 Task: Open Card Cooking Review in Board Business Model Development and Validation to Workspace Content Marketing Agencies and add a team member Softage.2@softage.net, a label Blue, a checklist Fundraising, an attachment from your google drive, a color Blue and finally, add a card description 'Develop and launch new email marketing campaign for lead scoring and qualification' and a comment 'This task presents an opportunity to demonstrate our leadership and decision-making skills, making informed choices and taking action.'. Add a start date 'Jan 02, 1900' with a due date 'Jan 09, 1900'
Action: Mouse moved to (45, 255)
Screenshot: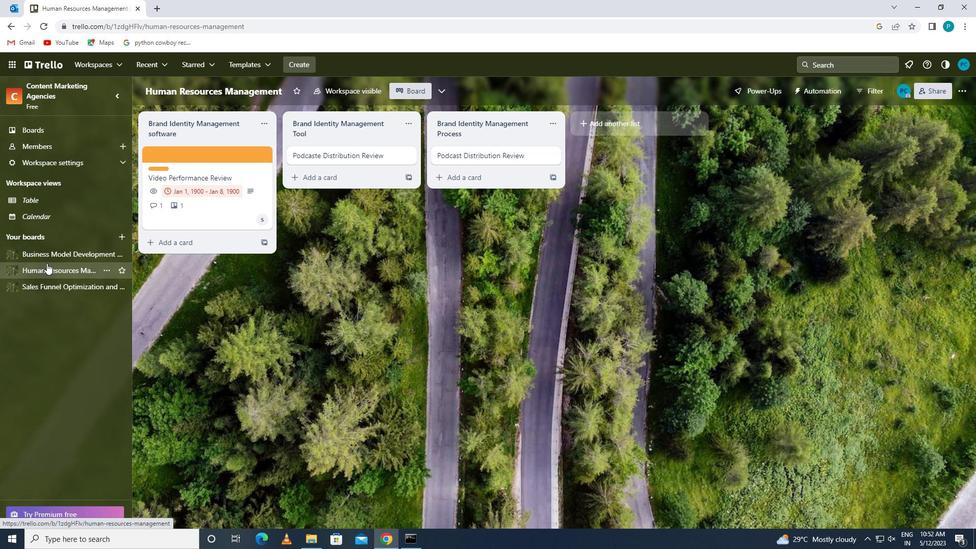 
Action: Mouse pressed left at (45, 255)
Screenshot: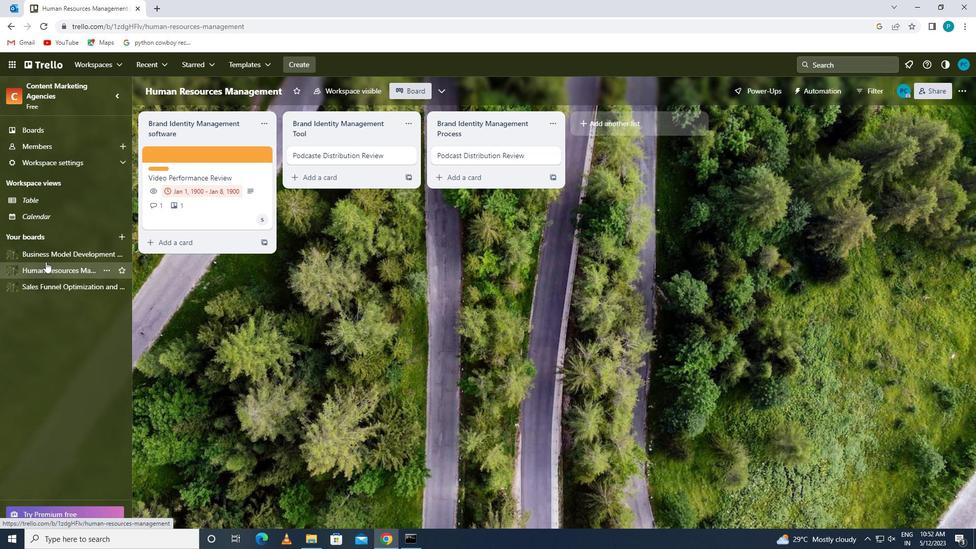 
Action: Mouse moved to (175, 150)
Screenshot: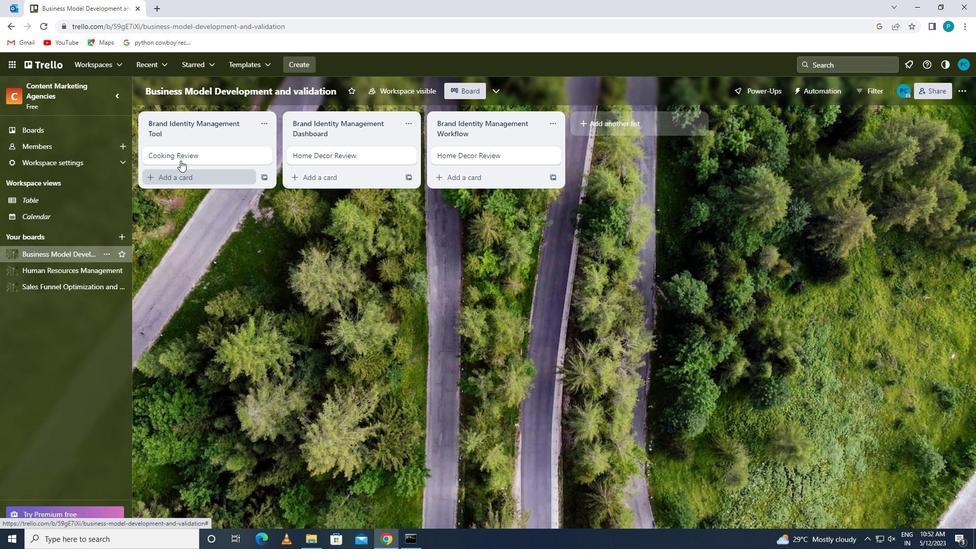 
Action: Mouse pressed left at (175, 150)
Screenshot: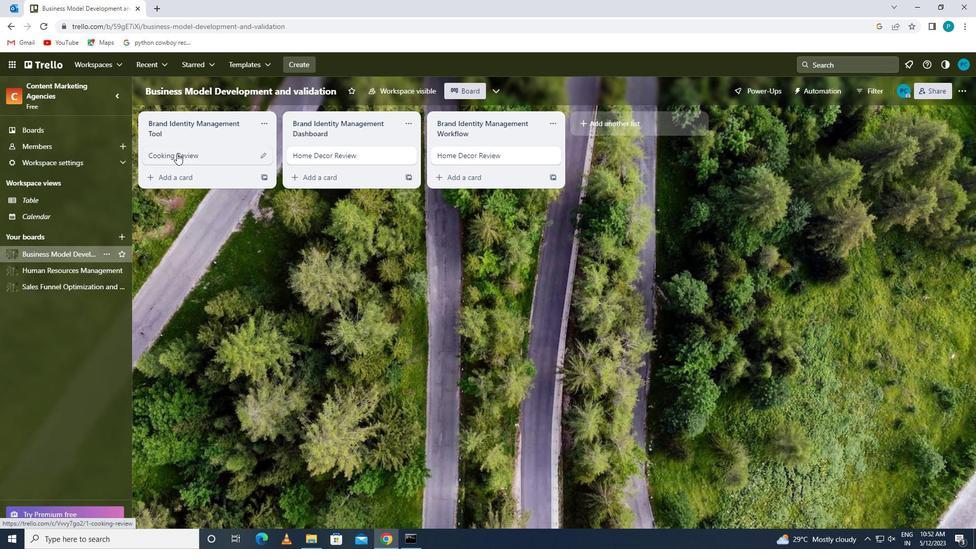 
Action: Mouse moved to (636, 144)
Screenshot: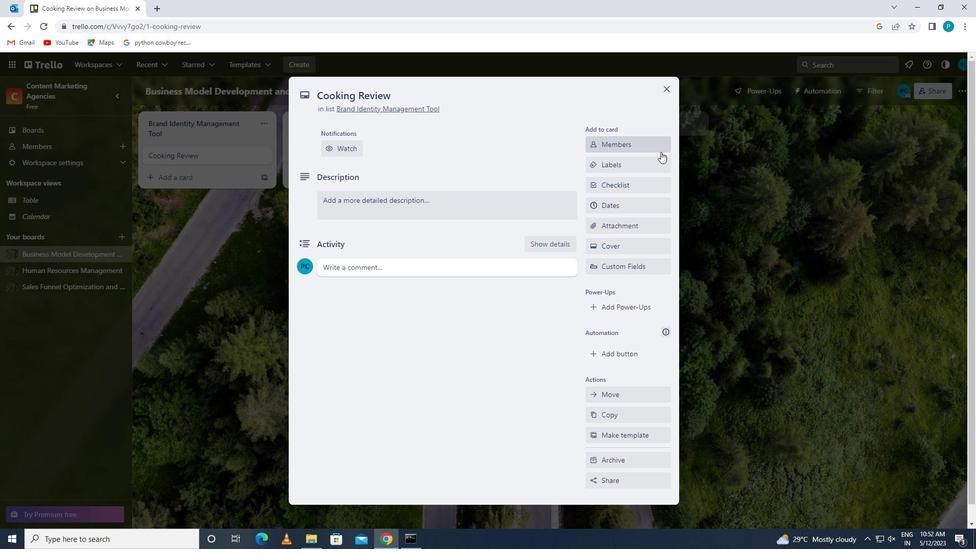 
Action: Mouse pressed left at (636, 144)
Screenshot: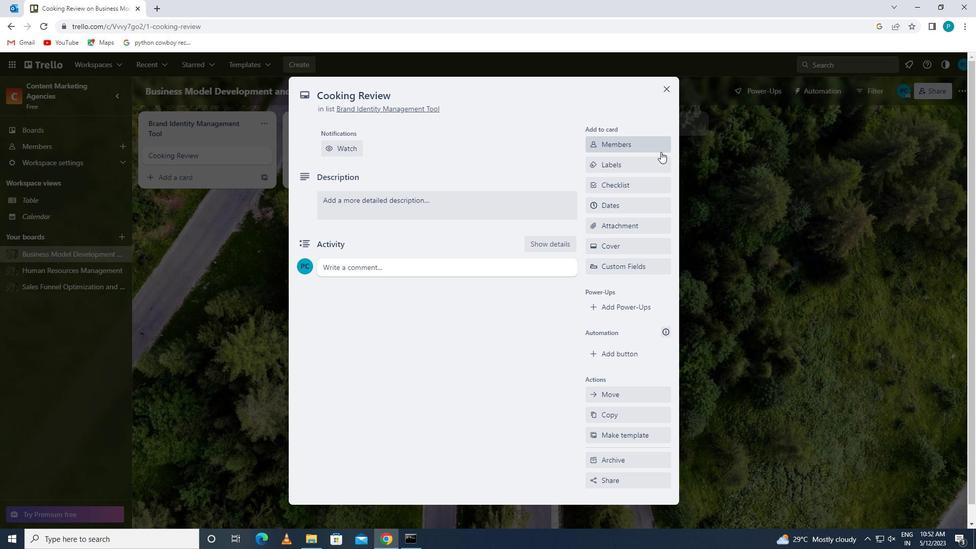 
Action: Mouse moved to (600, 188)
Screenshot: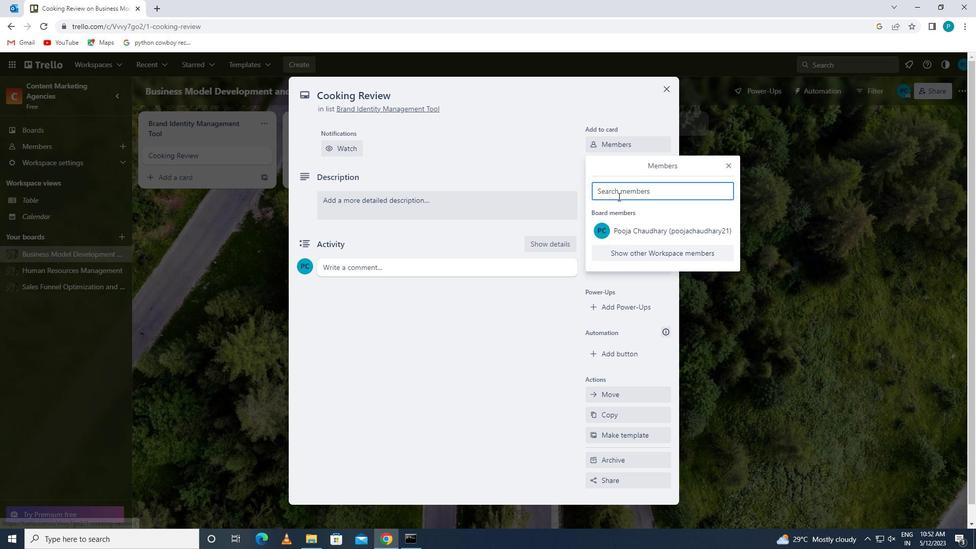 
Action: Mouse pressed left at (600, 188)
Screenshot: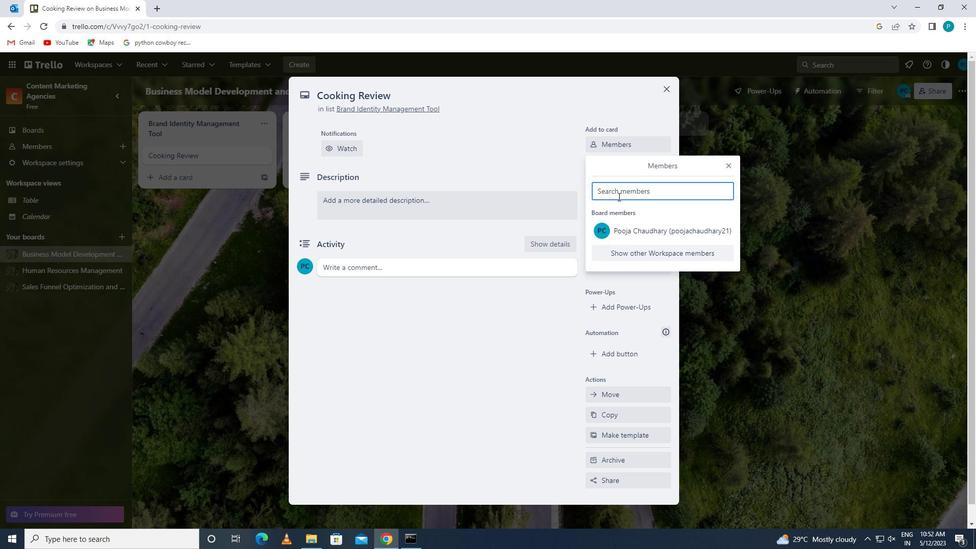 
Action: Key pressed <Key.caps_lock>s<Key.caps_lock>oftage.2
Screenshot: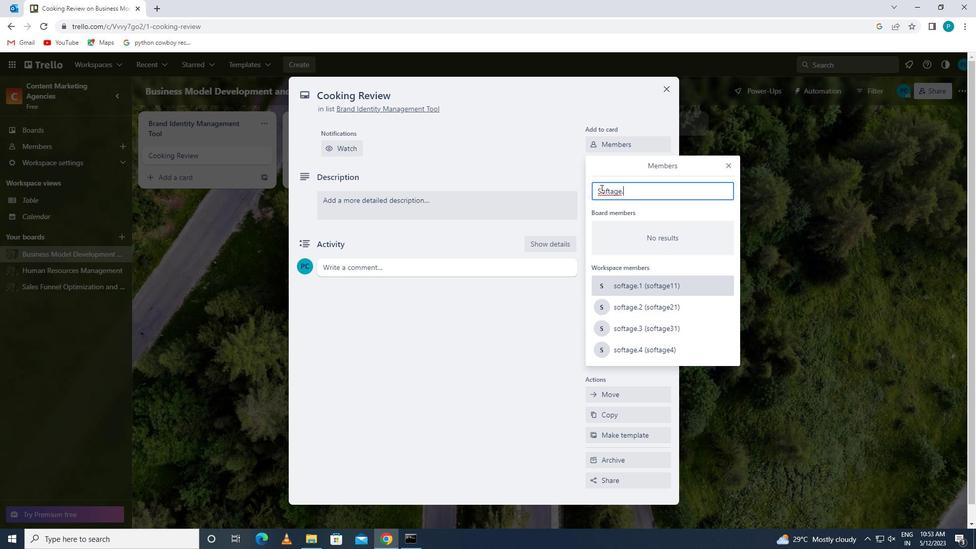 
Action: Mouse moved to (634, 277)
Screenshot: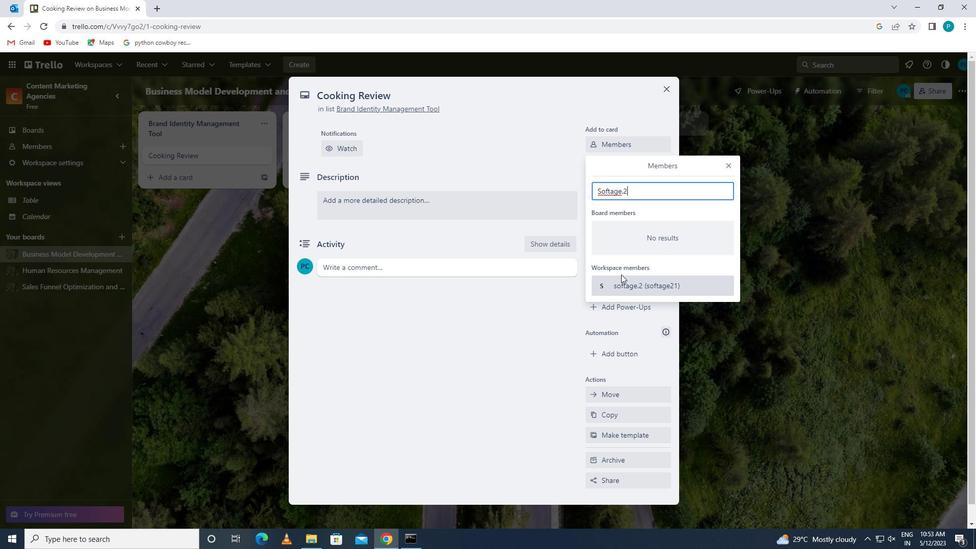 
Action: Mouse pressed left at (634, 277)
Screenshot: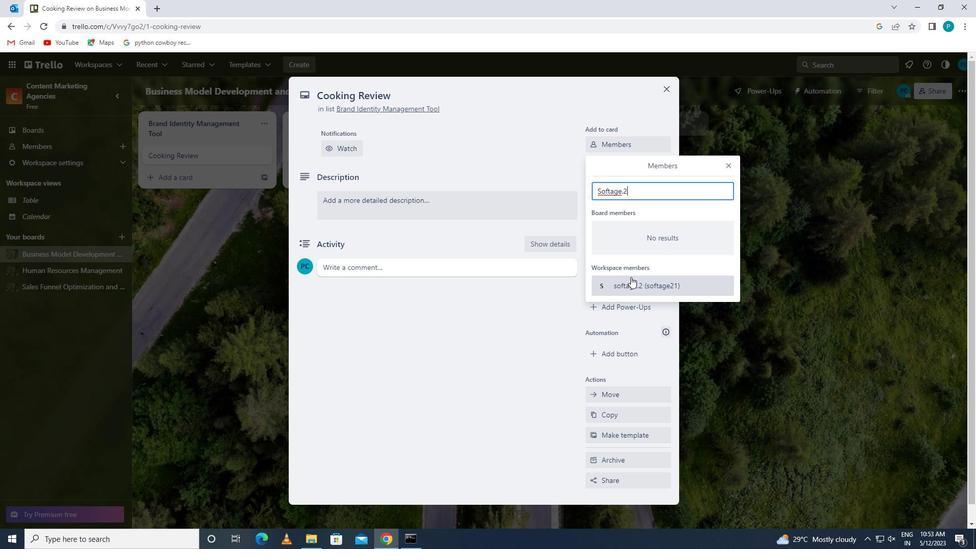 
Action: Mouse moved to (724, 161)
Screenshot: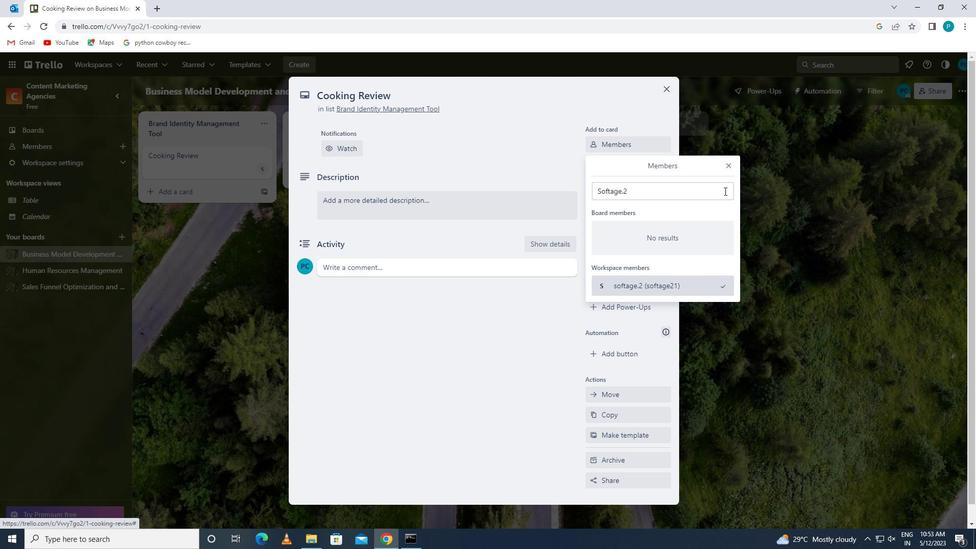 
Action: Mouse pressed left at (724, 161)
Screenshot: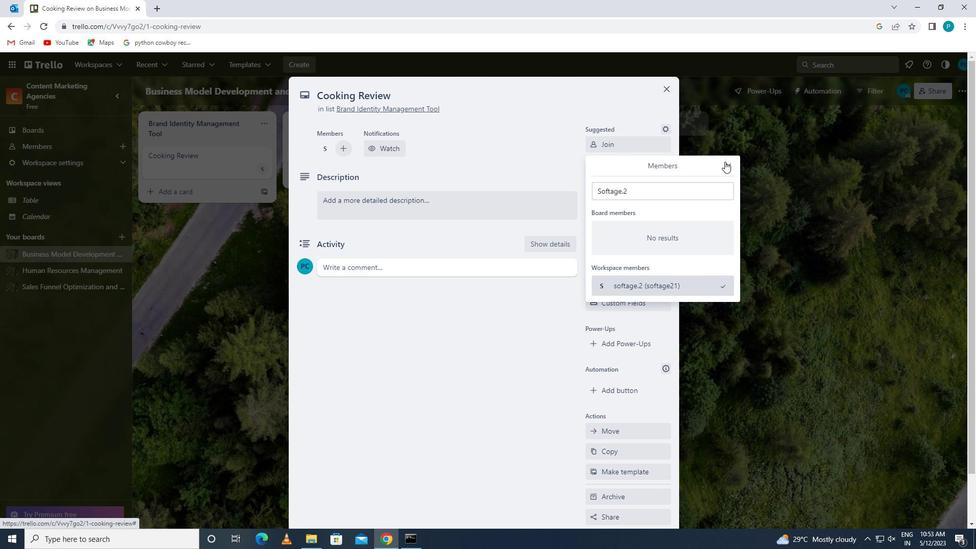 
Action: Mouse moved to (640, 207)
Screenshot: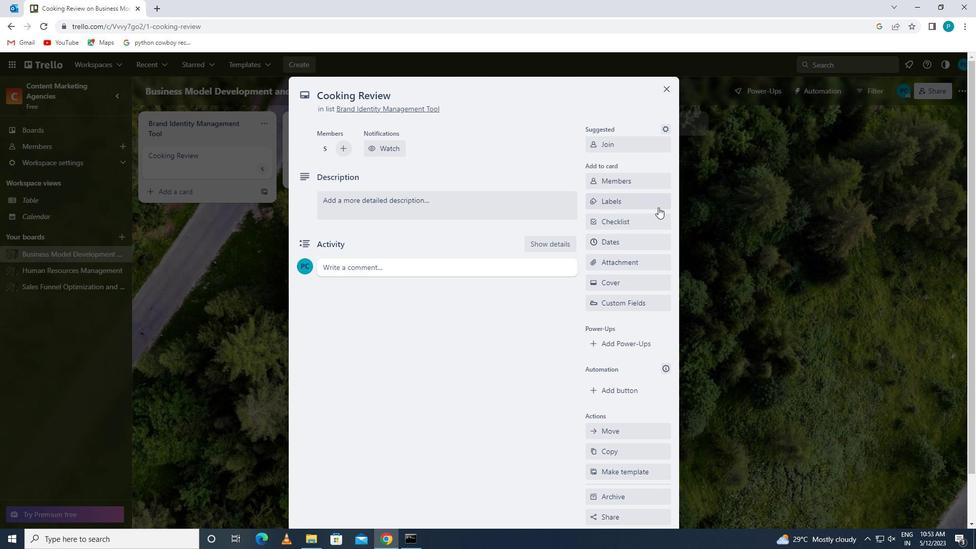 
Action: Mouse pressed left at (640, 207)
Screenshot: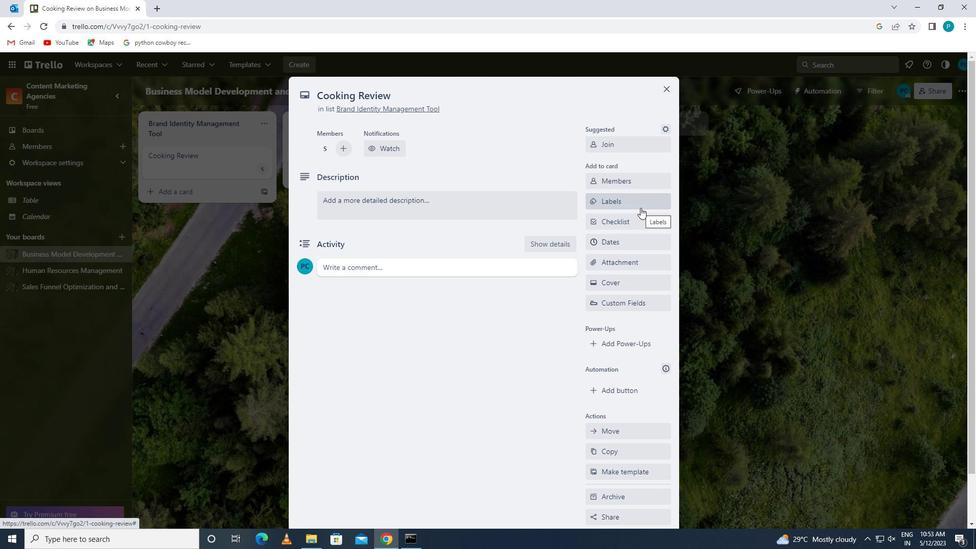 
Action: Mouse moved to (616, 409)
Screenshot: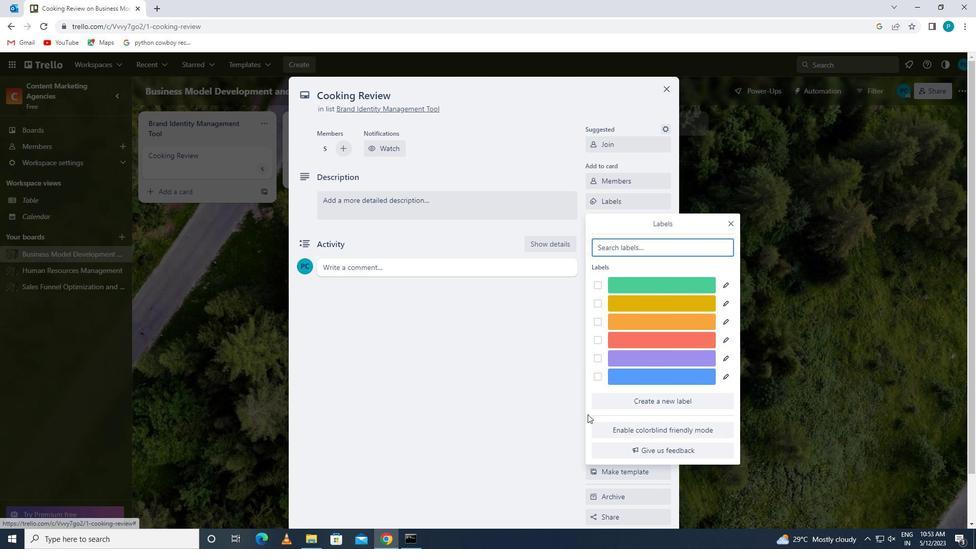 
Action: Mouse pressed left at (616, 409)
Screenshot: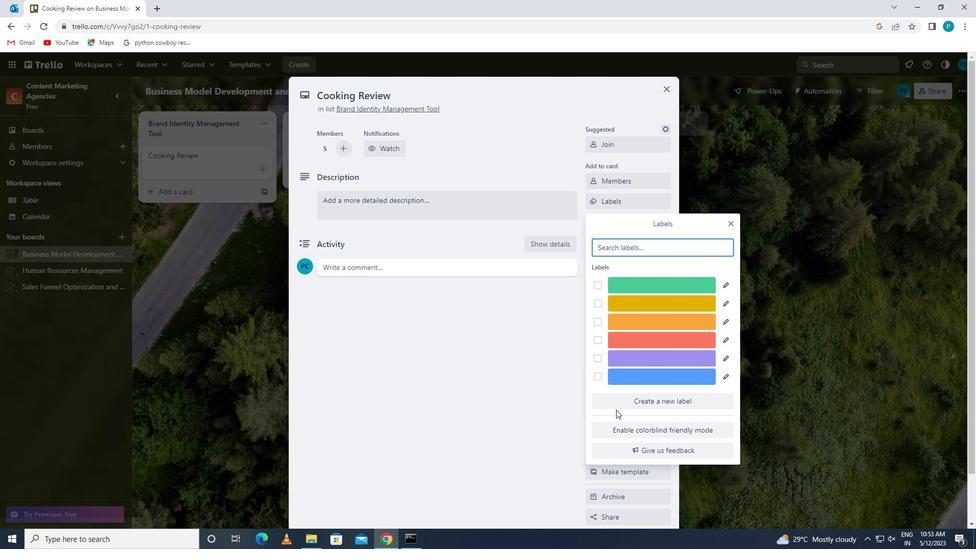 
Action: Mouse moved to (616, 401)
Screenshot: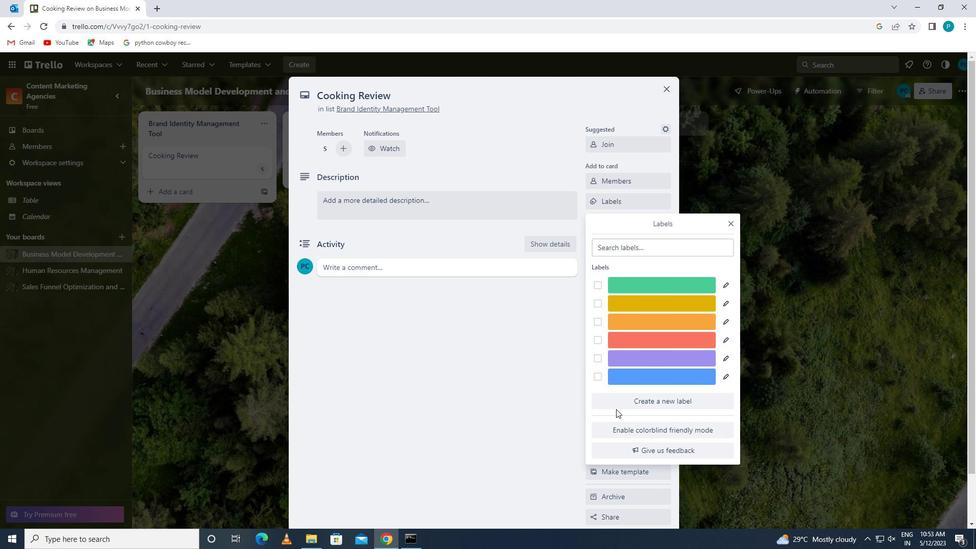 
Action: Mouse pressed left at (616, 401)
Screenshot: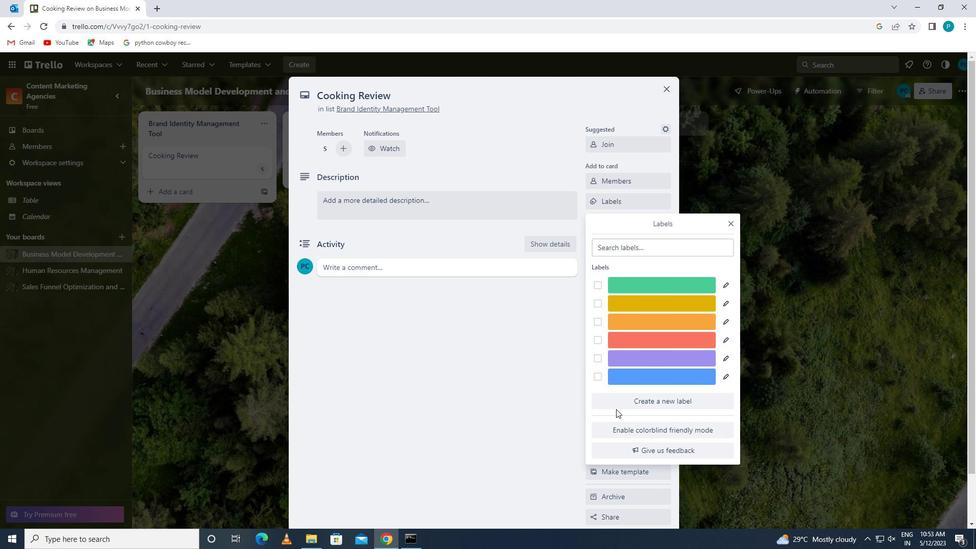 
Action: Mouse moved to (604, 420)
Screenshot: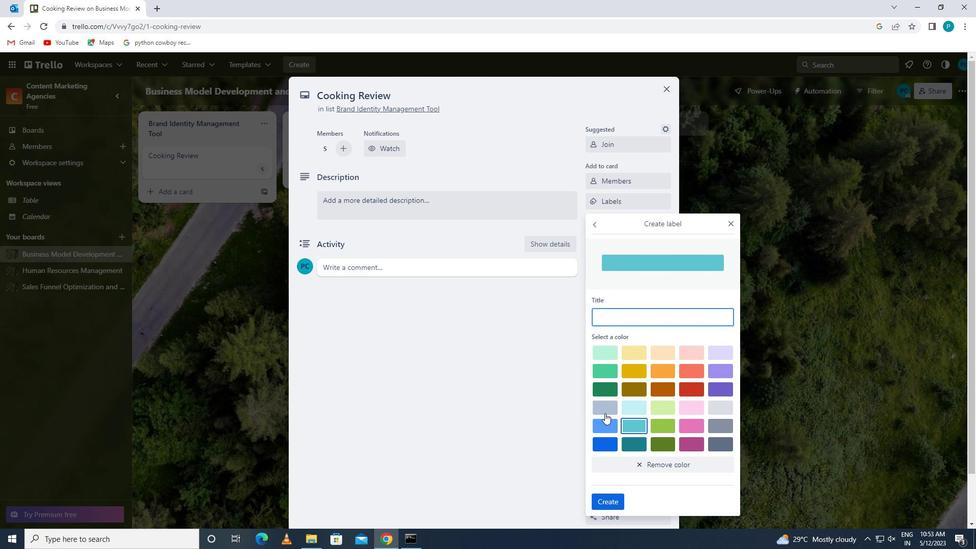 
Action: Mouse pressed left at (604, 420)
Screenshot: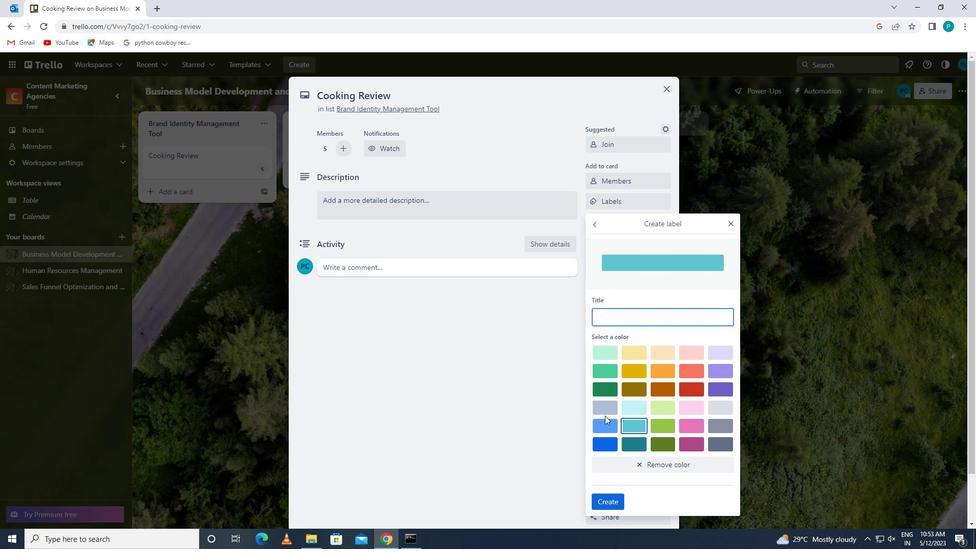 
Action: Mouse moved to (607, 499)
Screenshot: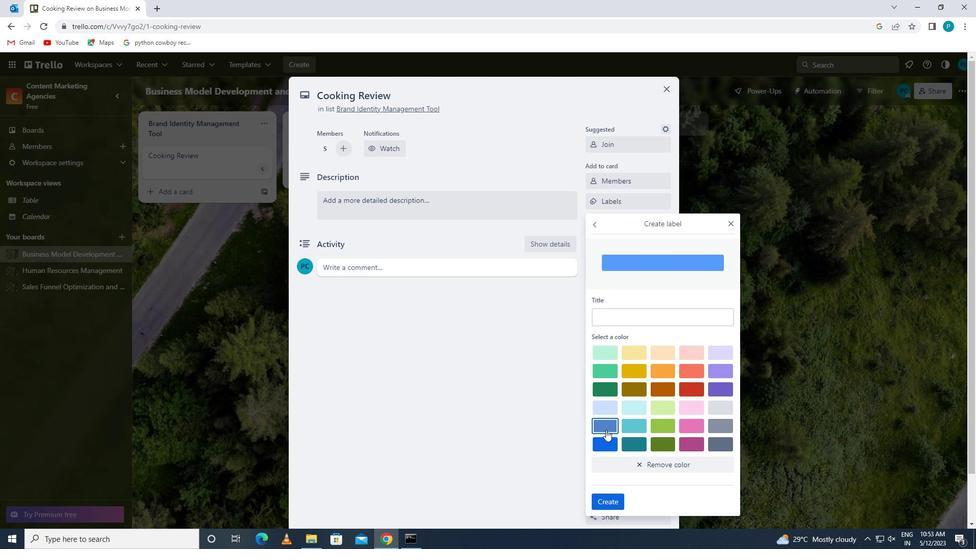 
Action: Mouse pressed left at (607, 499)
Screenshot: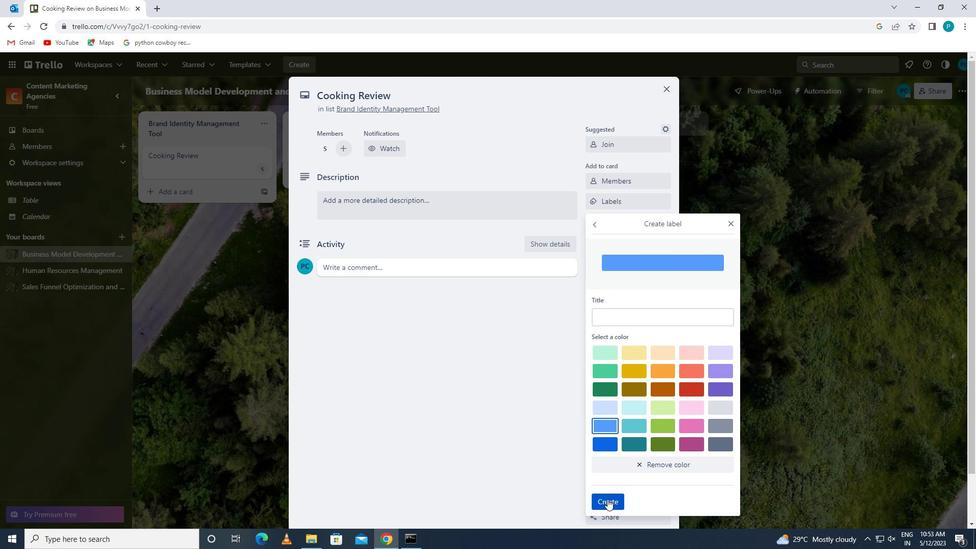 
Action: Mouse moved to (731, 222)
Screenshot: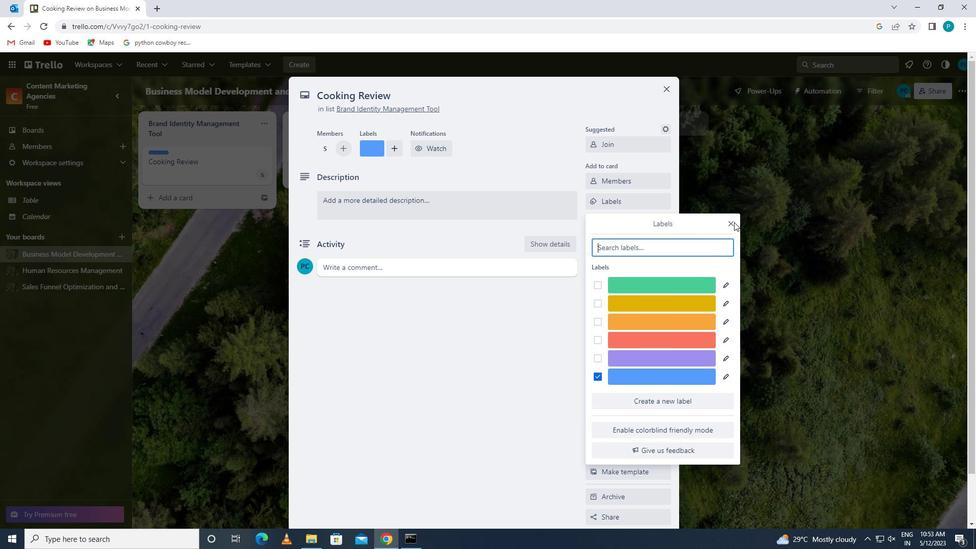 
Action: Mouse pressed left at (731, 222)
Screenshot: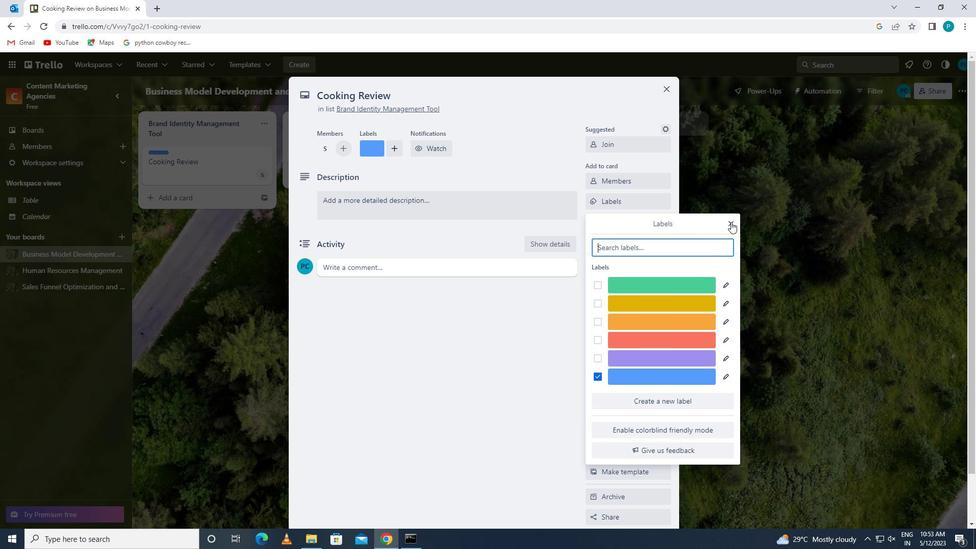 
Action: Mouse moved to (641, 221)
Screenshot: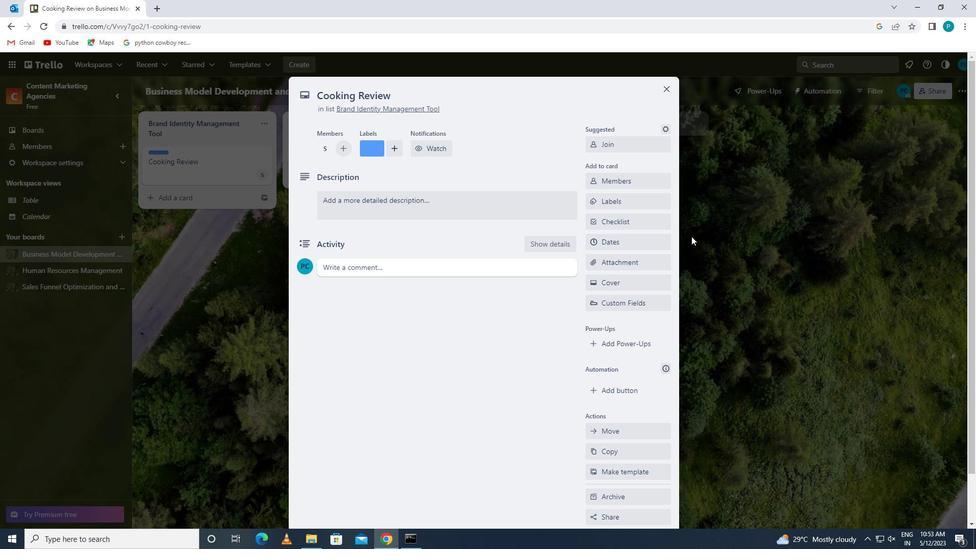 
Action: Mouse pressed left at (641, 221)
Screenshot: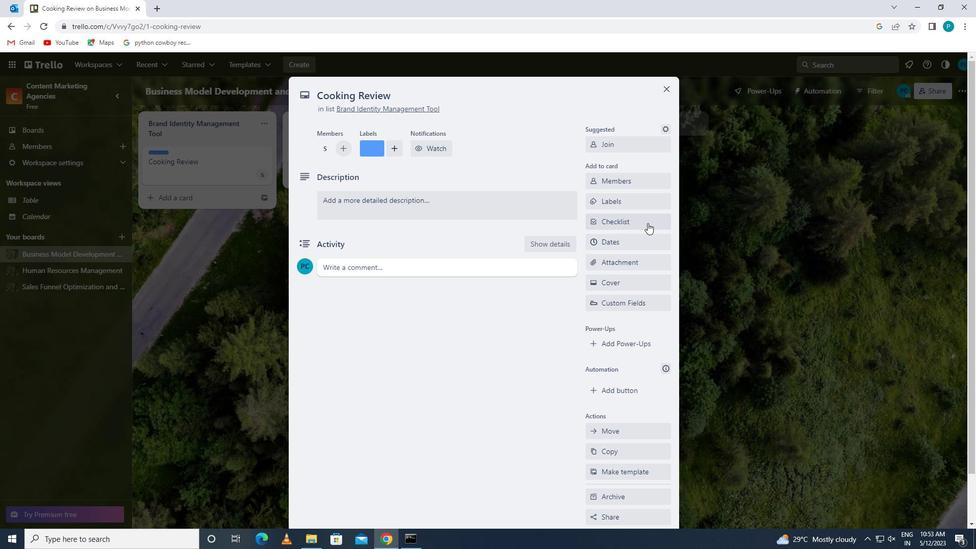 
Action: Key pressed <Key.caps_lock>fu<Key.backspace><Key.caps_lock>undraising
Screenshot: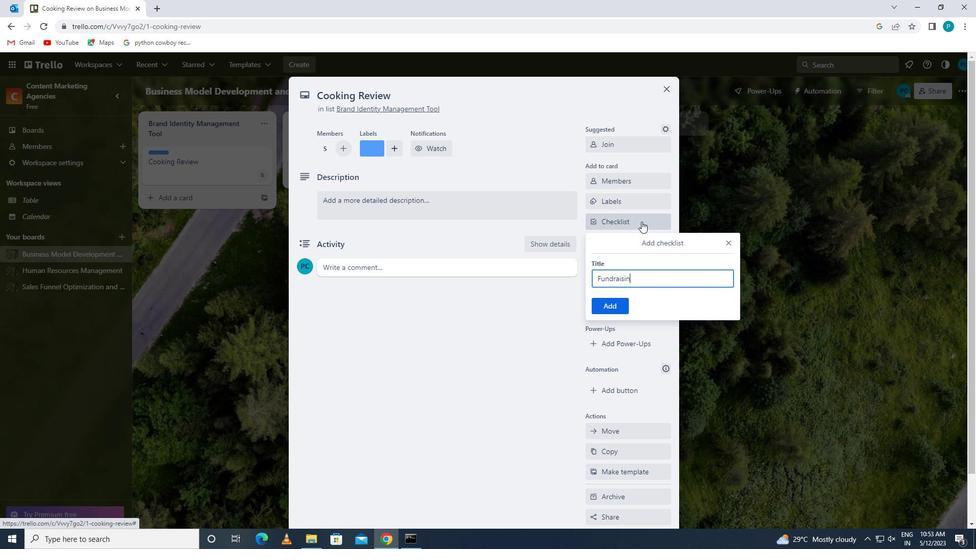 
Action: Mouse moved to (615, 310)
Screenshot: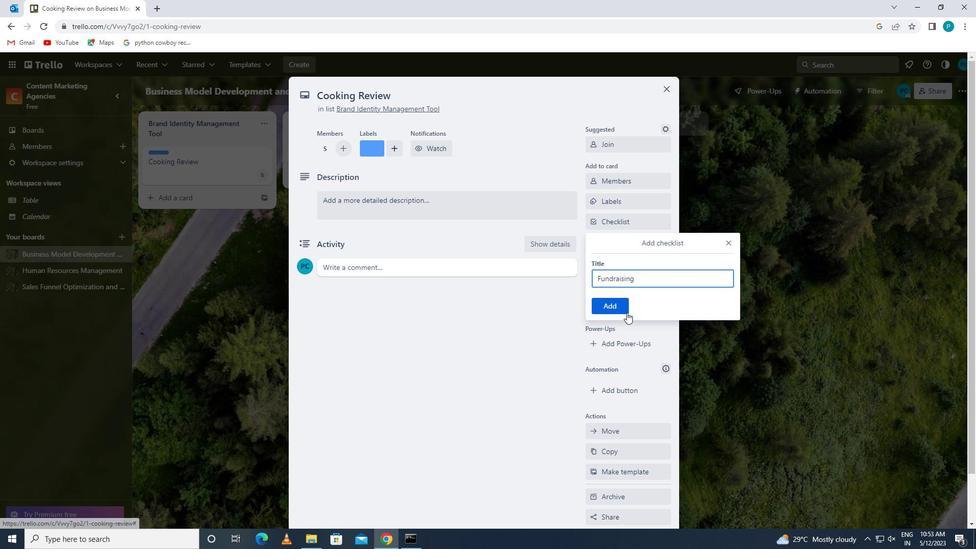 
Action: Mouse pressed left at (615, 310)
Screenshot: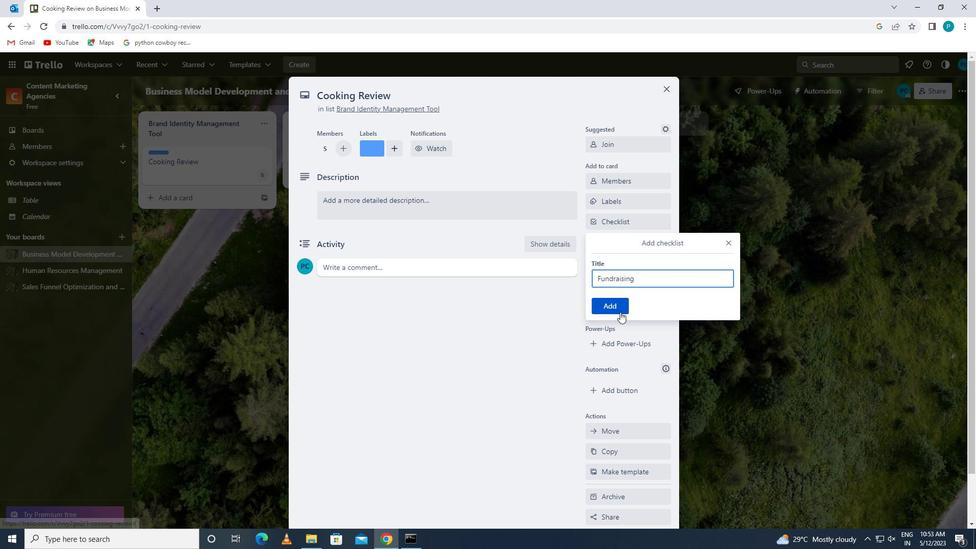 
Action: Mouse moved to (600, 257)
Screenshot: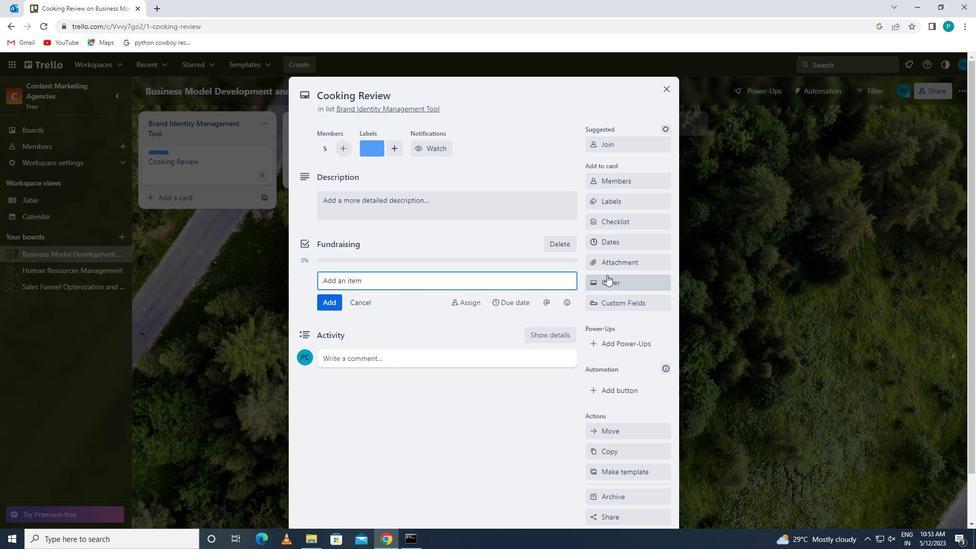 
Action: Mouse pressed left at (600, 257)
Screenshot: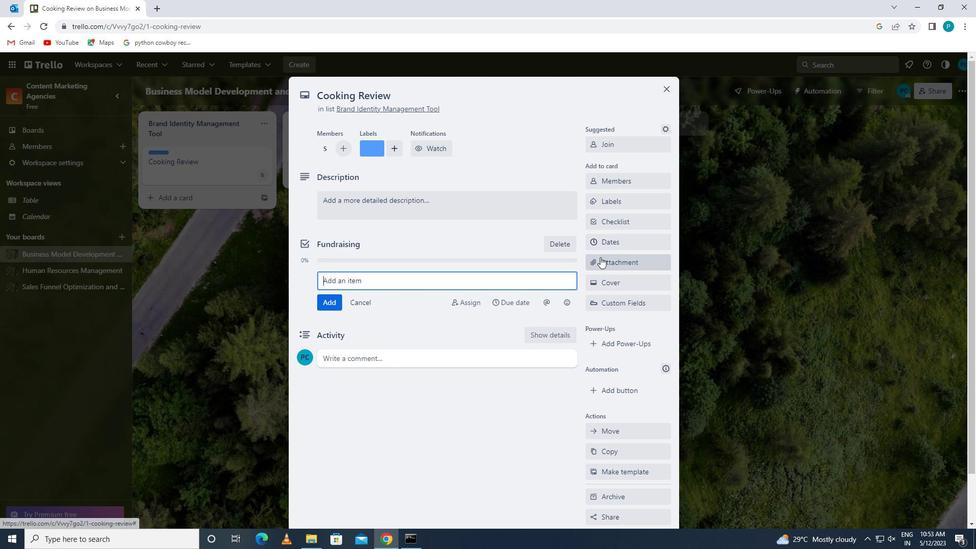 
Action: Mouse moved to (603, 344)
Screenshot: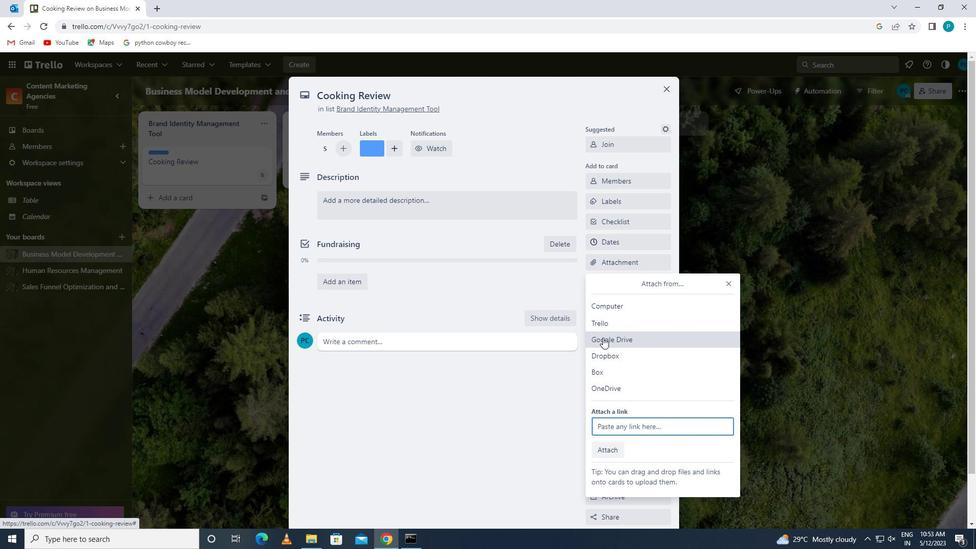 
Action: Mouse pressed left at (603, 344)
Screenshot: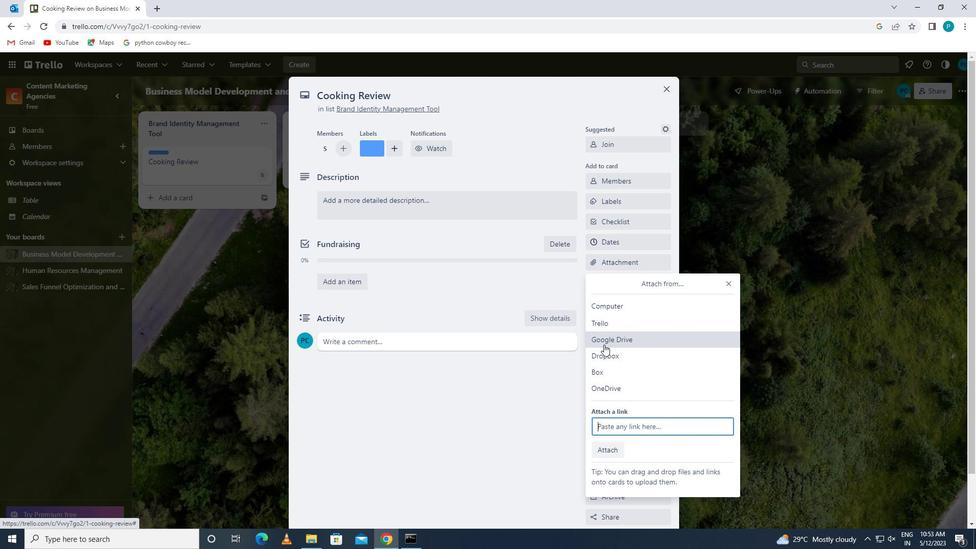 
Action: Mouse moved to (297, 278)
Screenshot: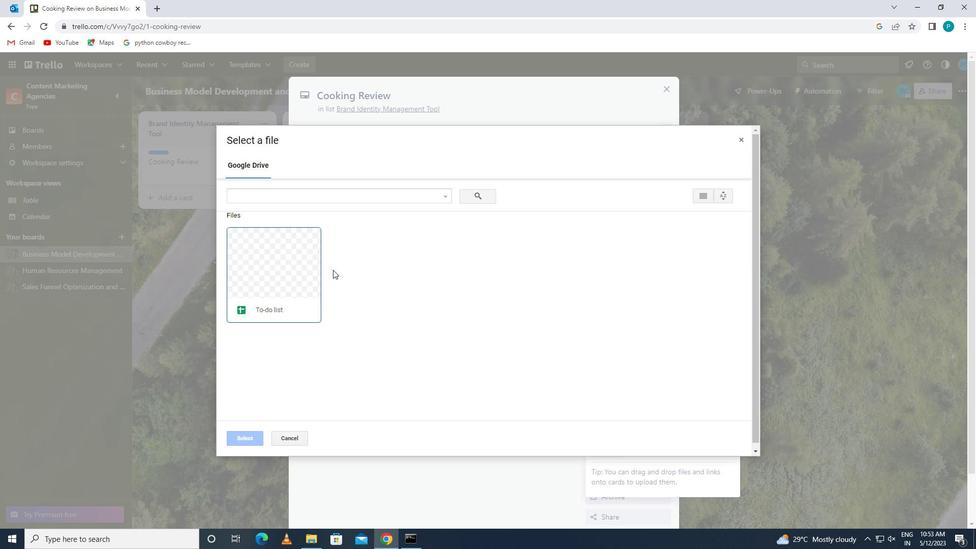 
Action: Mouse pressed left at (297, 278)
Screenshot: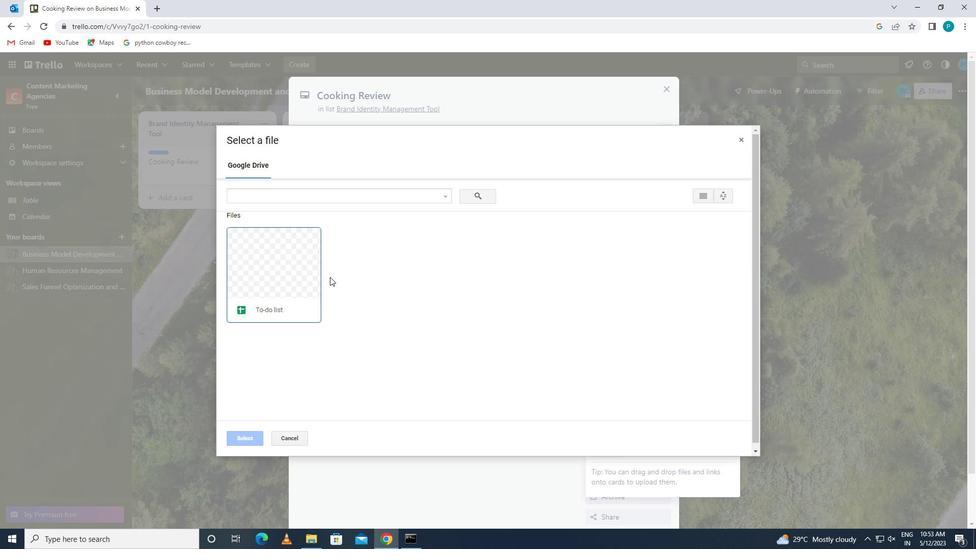 
Action: Mouse moved to (246, 439)
Screenshot: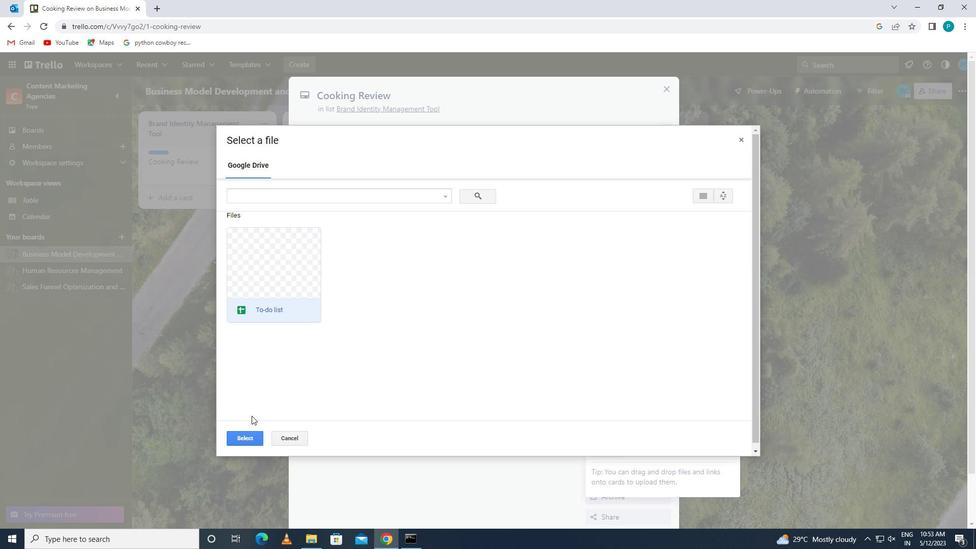 
Action: Mouse pressed left at (246, 439)
Screenshot: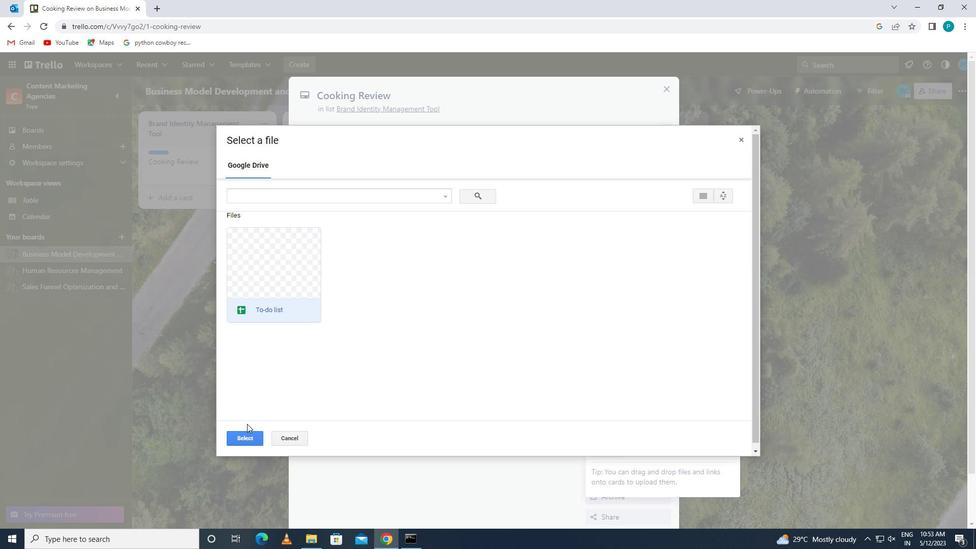
Action: Mouse moved to (602, 285)
Screenshot: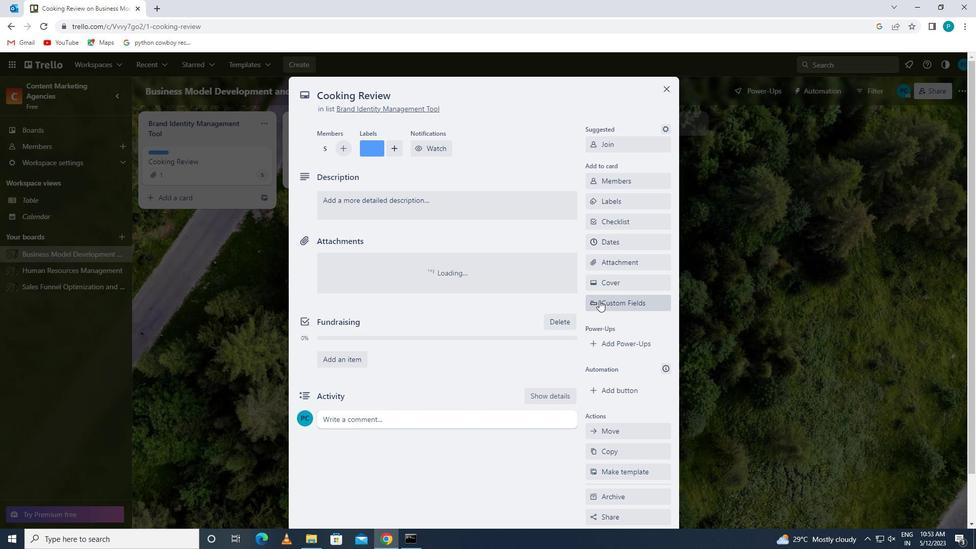 
Action: Mouse pressed left at (602, 285)
Screenshot: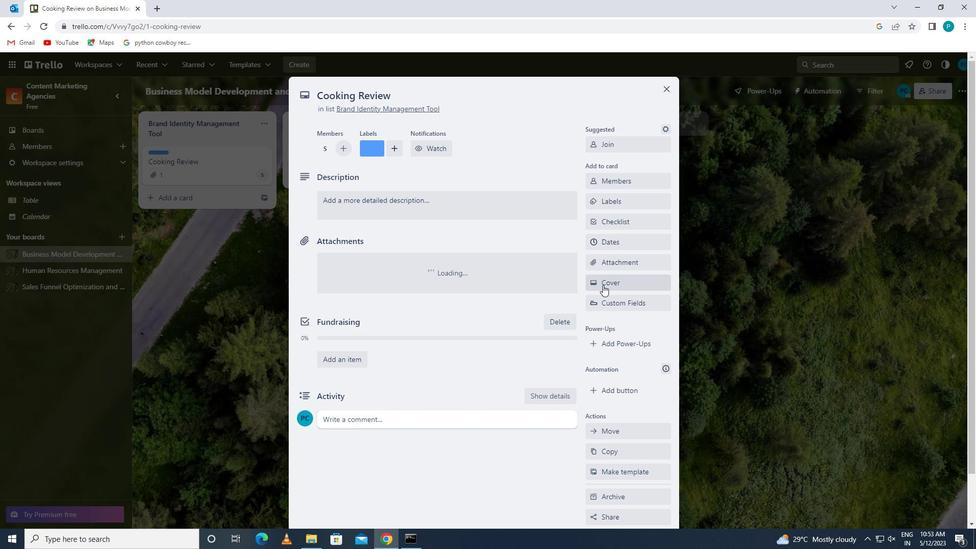 
Action: Mouse moved to (613, 344)
Screenshot: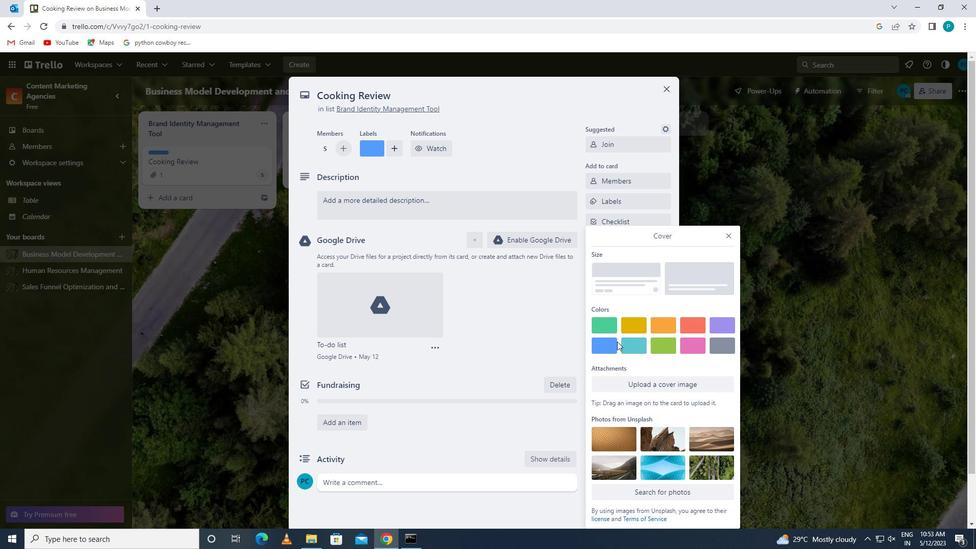 
Action: Mouse pressed left at (613, 344)
Screenshot: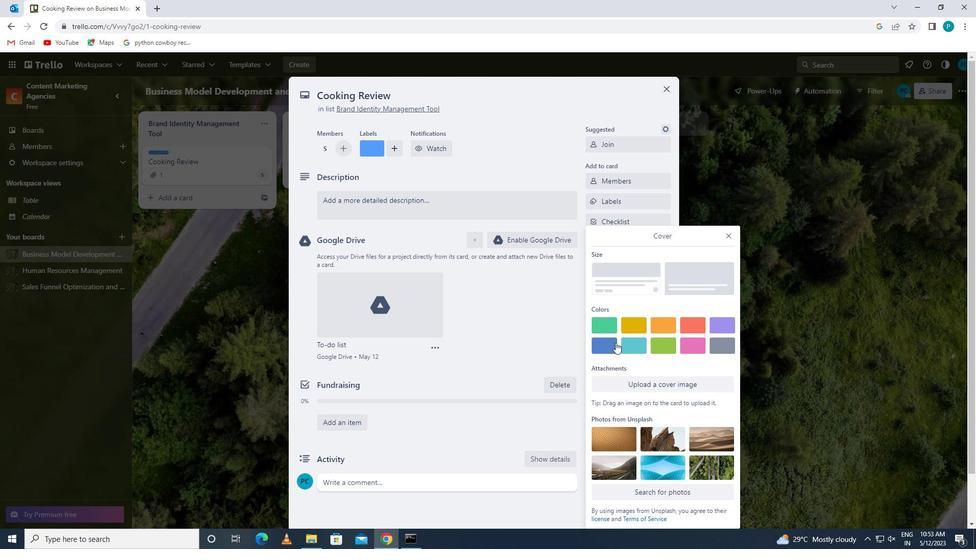 
Action: Mouse moved to (729, 215)
Screenshot: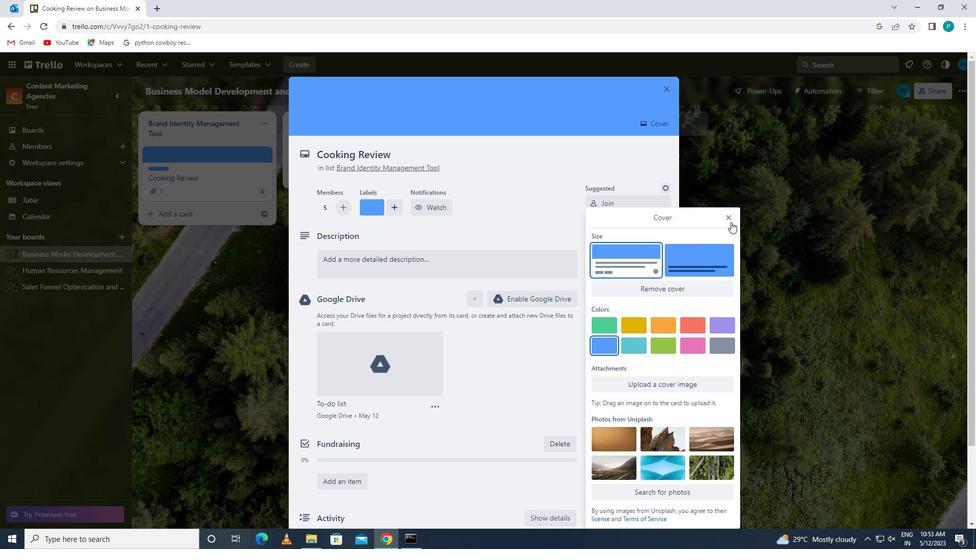 
Action: Mouse pressed left at (729, 215)
Screenshot: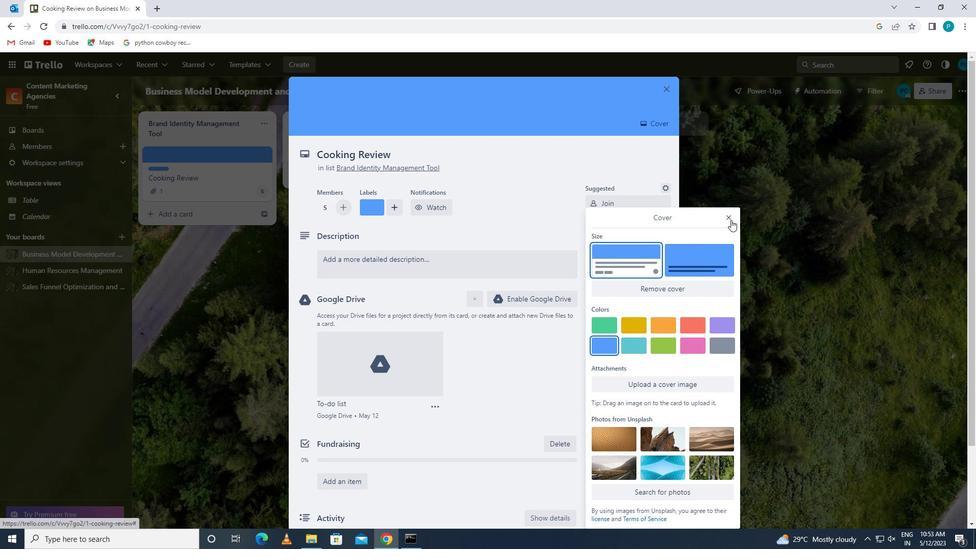 
Action: Mouse moved to (491, 268)
Screenshot: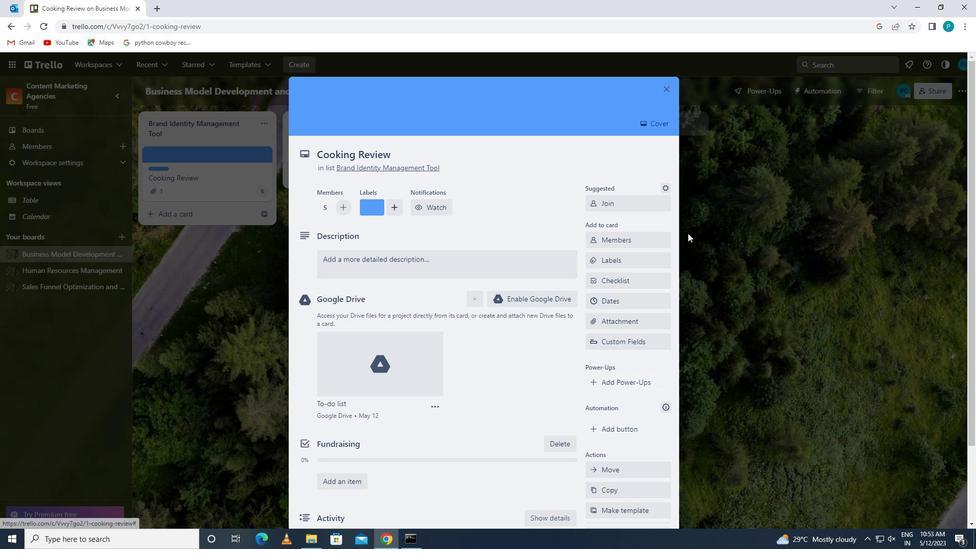 
Action: Mouse pressed left at (491, 268)
Screenshot: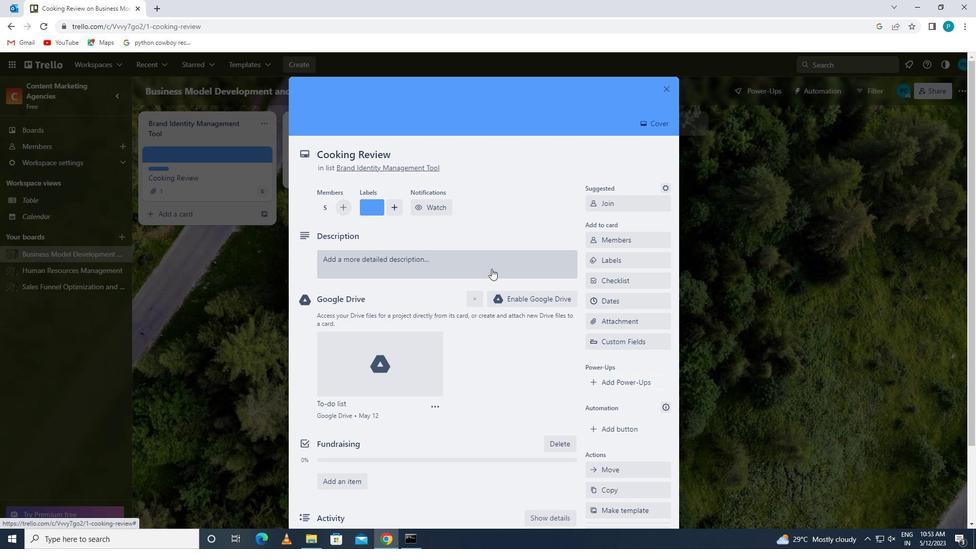 
Action: Key pressed <Key.caps_lock>d<Key.caps_lock>evelop<Key.space>and<Key.space>launch<Key.space>new<Key.space>email<Key.space>marketing<Key.space>campaign<Key.space><Key.space>for<Key.space>lead<Key.space>scoring<Key.space>and<Key.space>qualification
Screenshot: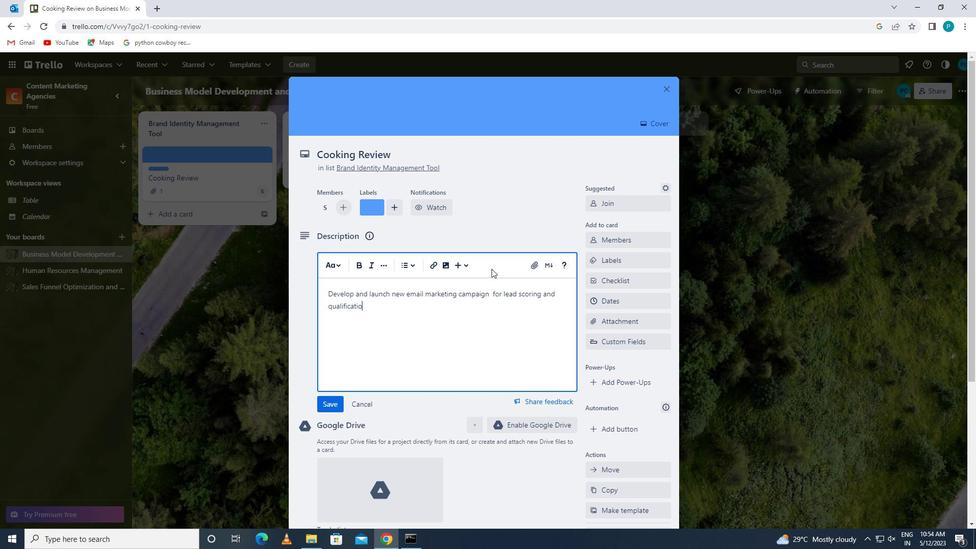 
Action: Mouse moved to (336, 405)
Screenshot: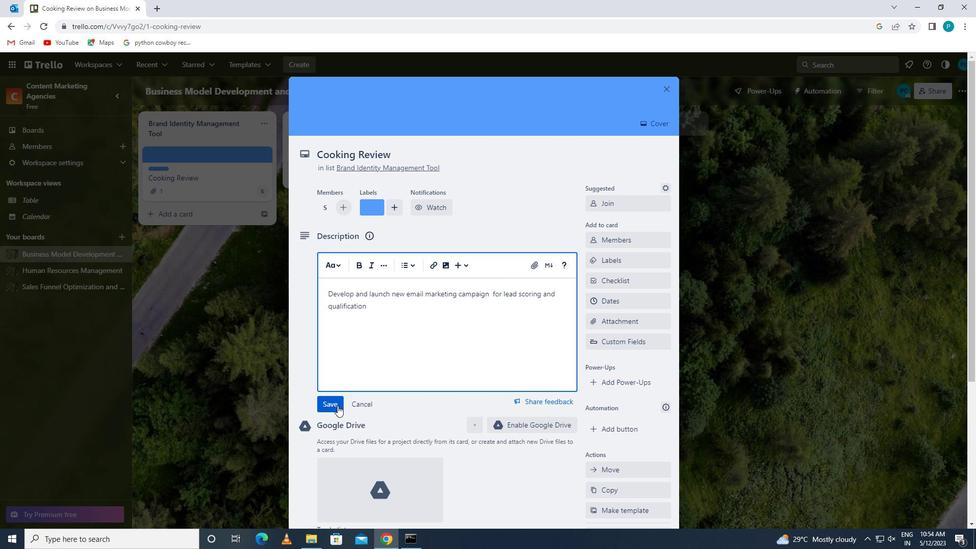 
Action: Mouse pressed left at (336, 405)
Screenshot: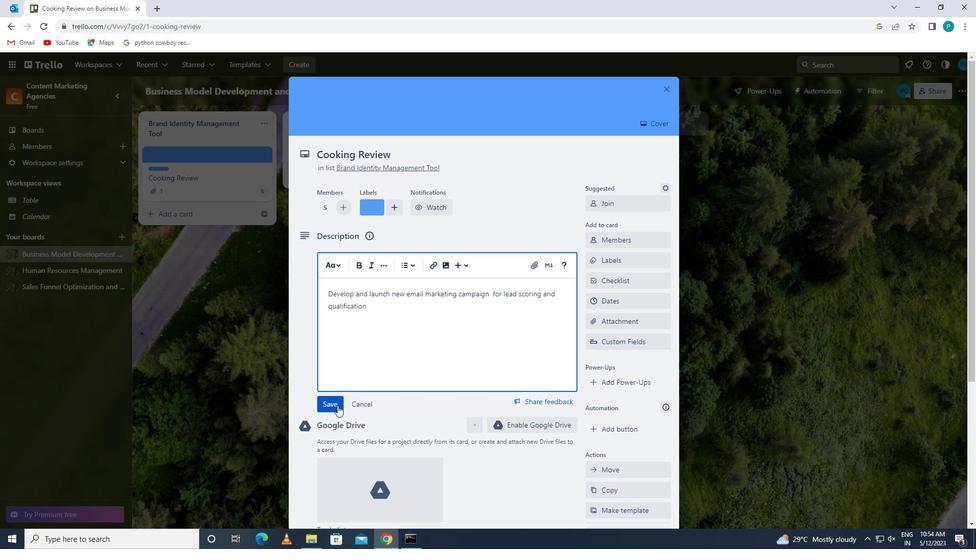
Action: Mouse scrolled (336, 405) with delta (0, 0)
Screenshot: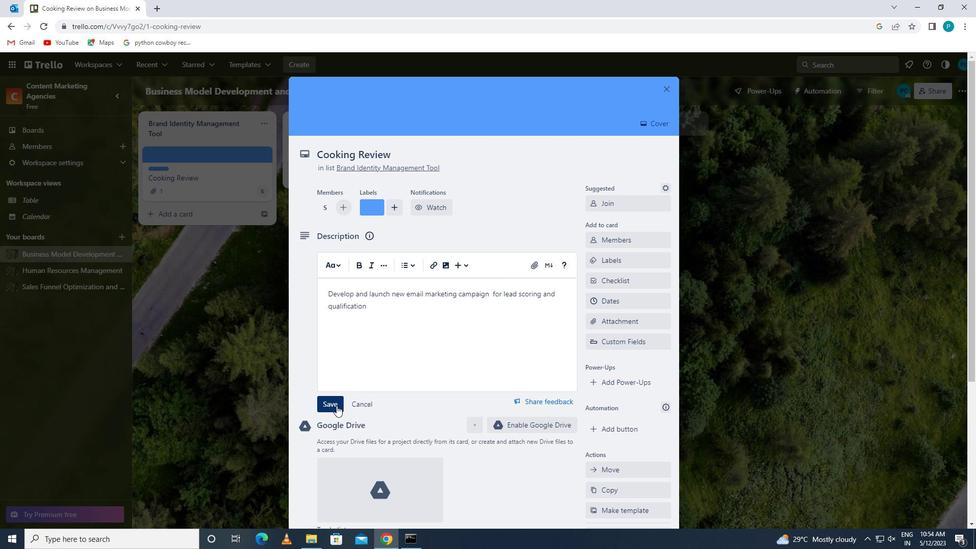 
Action: Mouse scrolled (336, 405) with delta (0, 0)
Screenshot: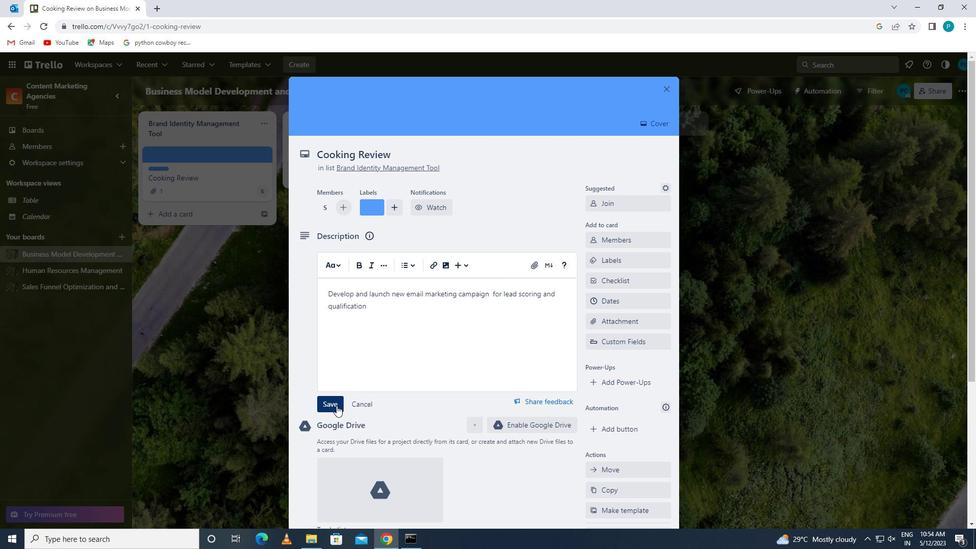 
Action: Mouse scrolled (336, 405) with delta (0, 0)
Screenshot: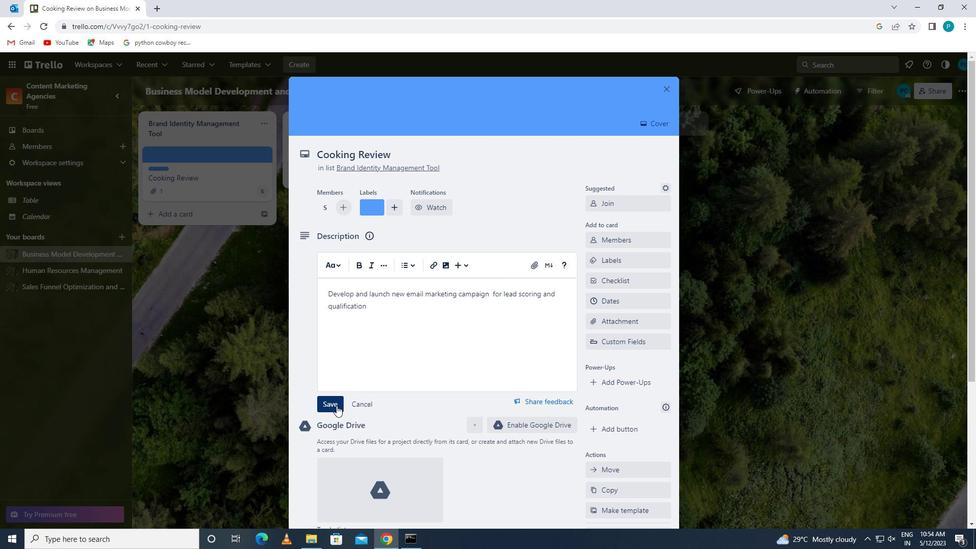 
Action: Mouse scrolled (336, 405) with delta (0, 0)
Screenshot: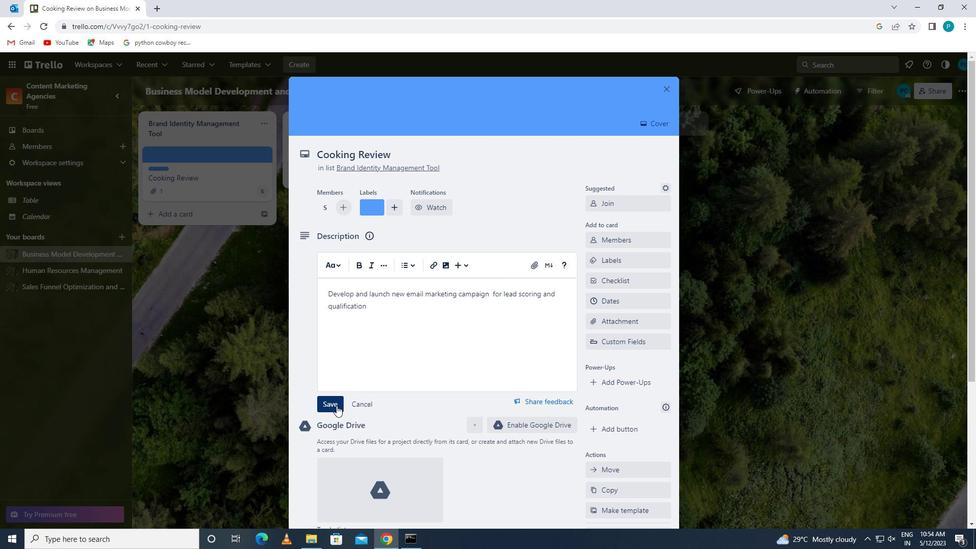 
Action: Mouse moved to (355, 440)
Screenshot: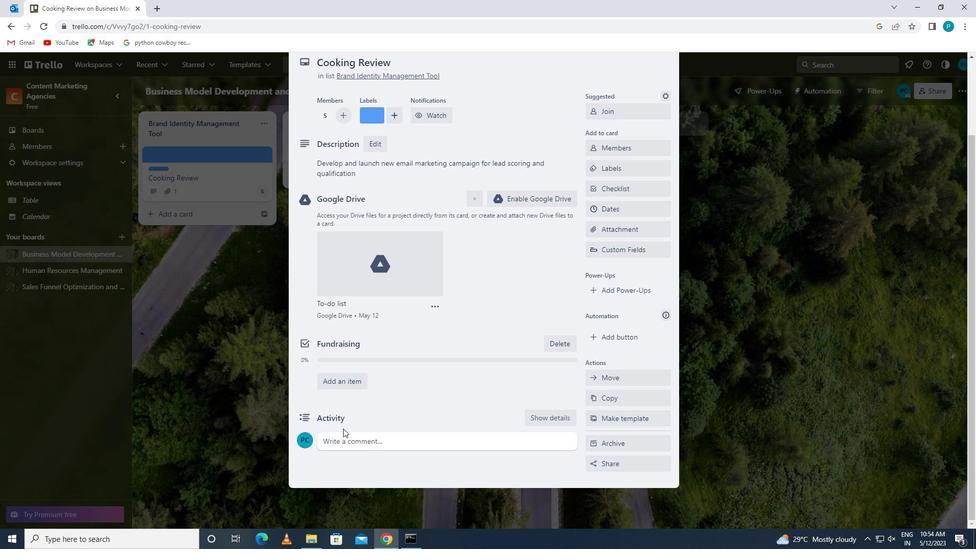 
Action: Mouse pressed left at (355, 440)
Screenshot: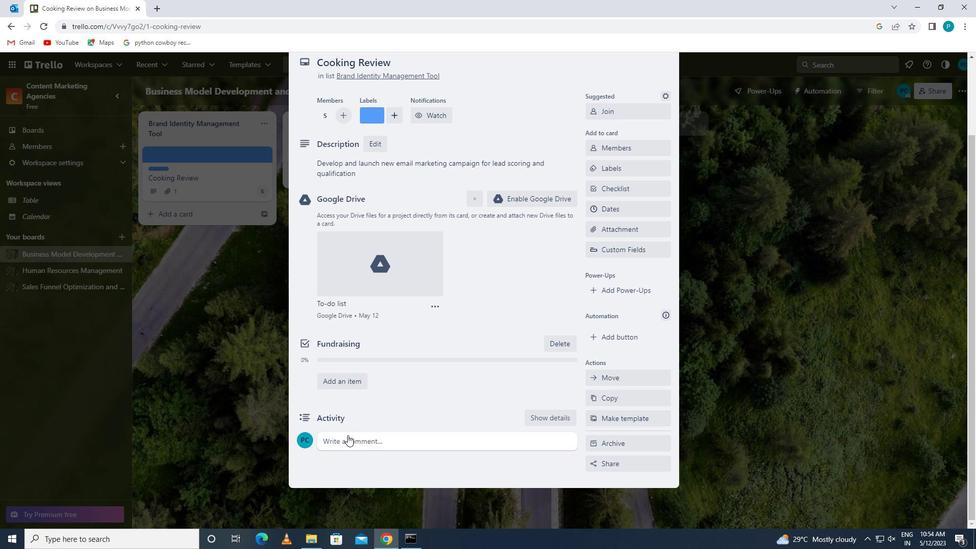 
Action: Key pressed <Key.caps_lock>t<Key.caps_lock>his<Key.space>task<Key.space>presents<Key.space>an<Key.space>opportunity<Key.space>to<Key.space>demonstrate<Key.space>p<Key.backspace>our<Key.space>leadership<Key.space>and<Key.space>decision=<Key.backspace>-making<Key.space>skills,<Key.space>making<Key.space>informed<Key.space>choices<Key.space>and<Key.space>taking<Key.space>action
Screenshot: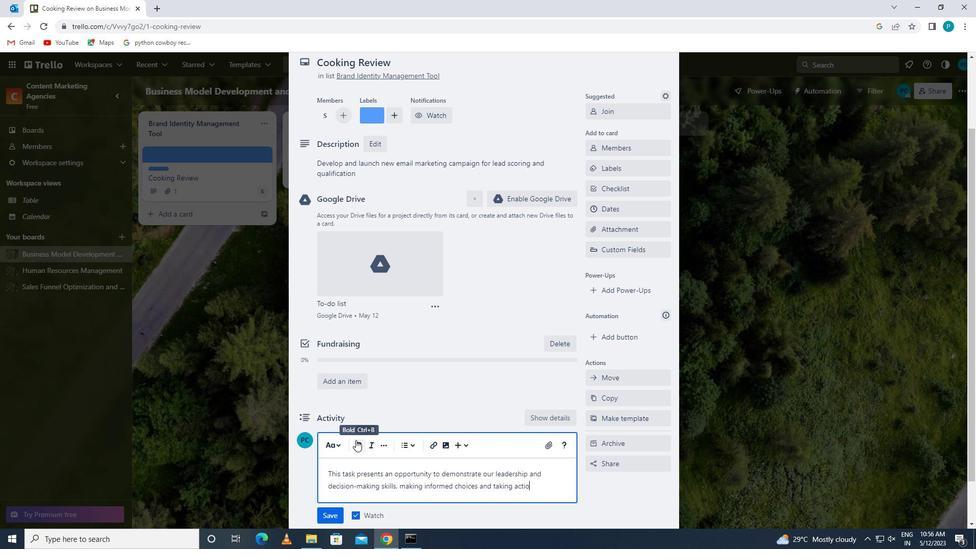 
Action: Mouse moved to (360, 475)
Screenshot: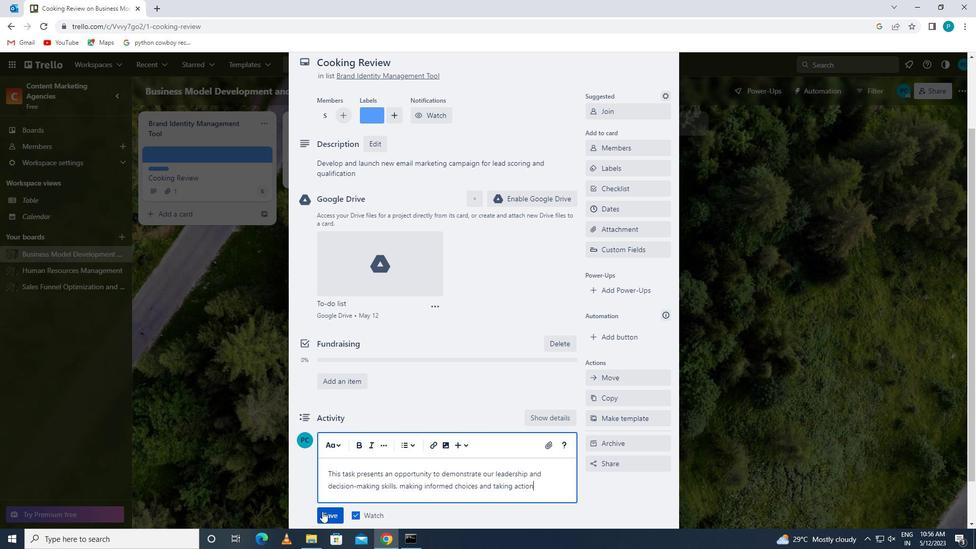 
Action: Mouse scrolled (360, 475) with delta (0, 0)
Screenshot: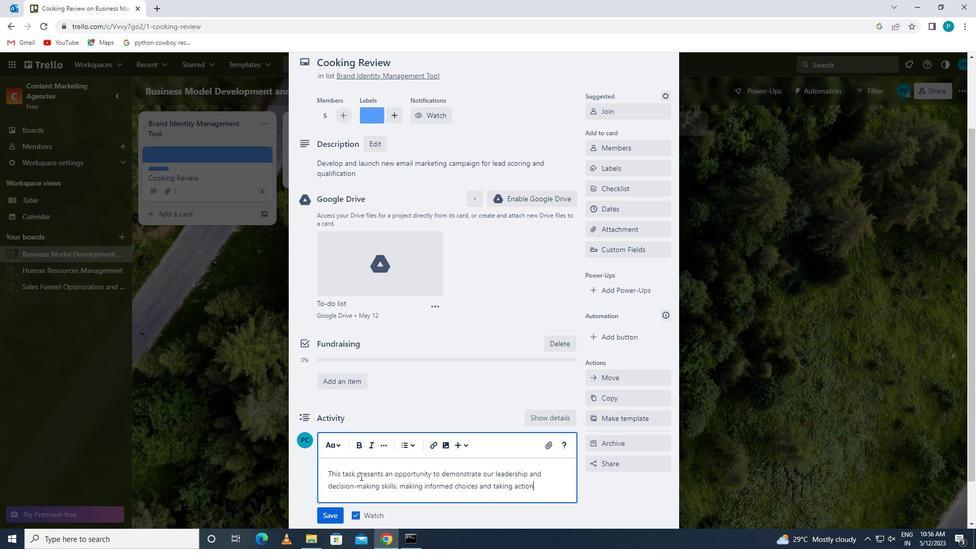 
Action: Mouse scrolled (360, 475) with delta (0, 0)
Screenshot: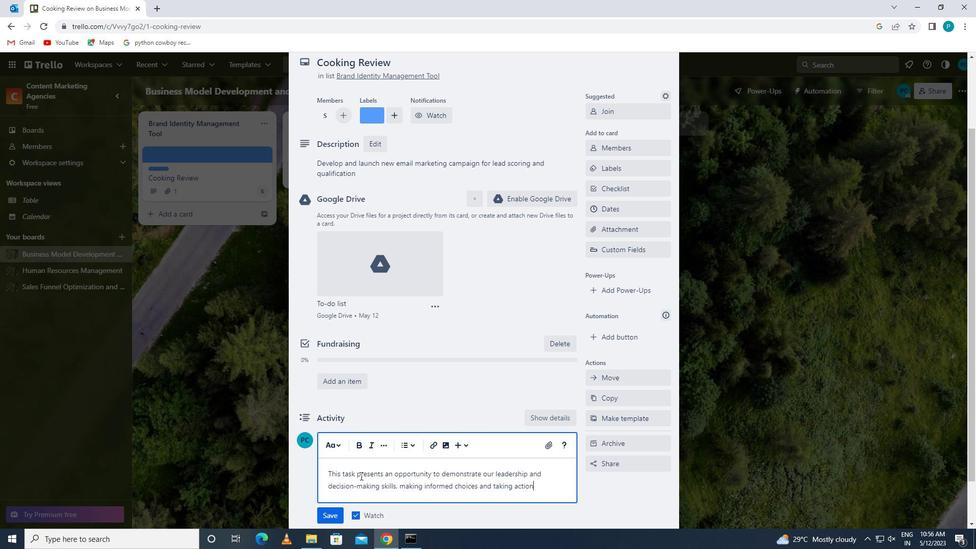
Action: Mouse moved to (331, 467)
Screenshot: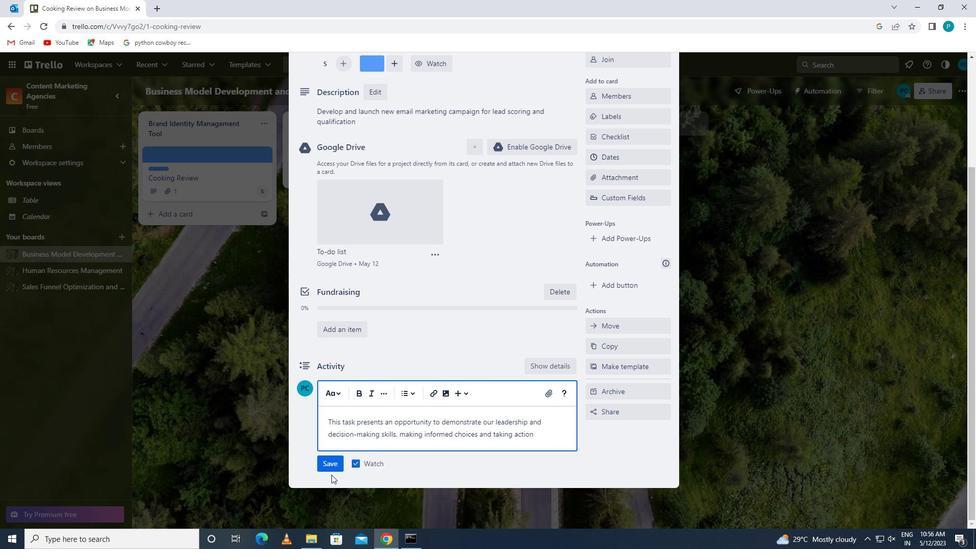 
Action: Mouse pressed left at (331, 467)
Screenshot: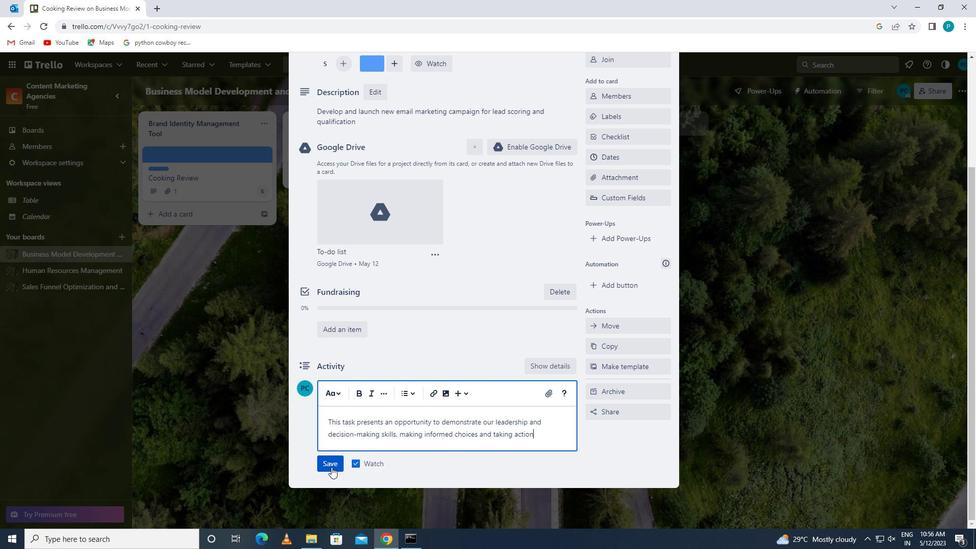 
Action: Mouse moved to (590, 348)
Screenshot: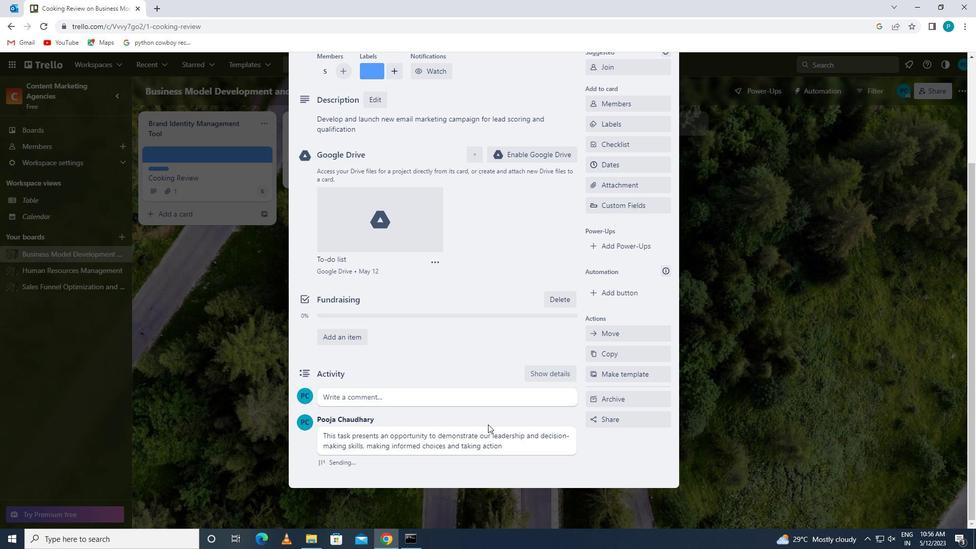 
Action: Mouse scrolled (590, 349) with delta (0, 0)
Screenshot: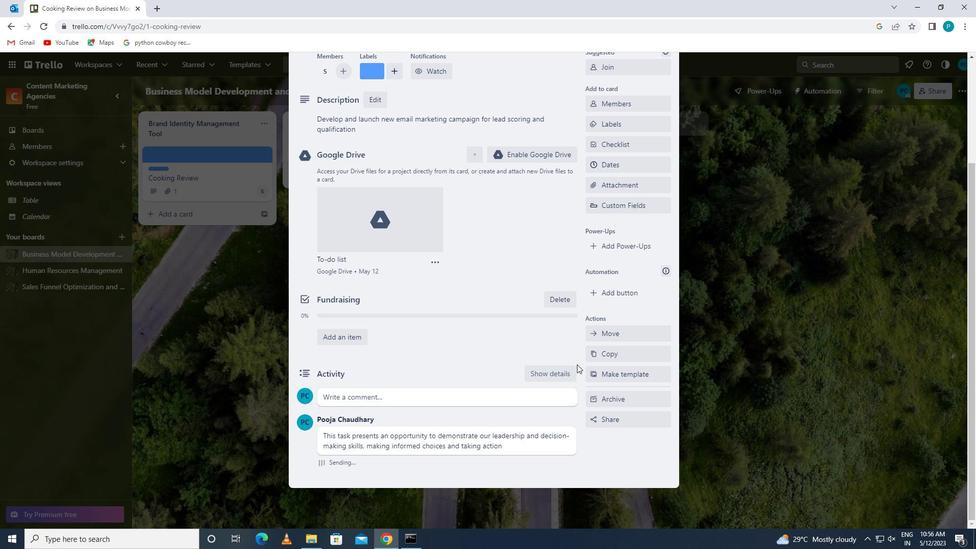 
Action: Mouse moved to (600, 218)
Screenshot: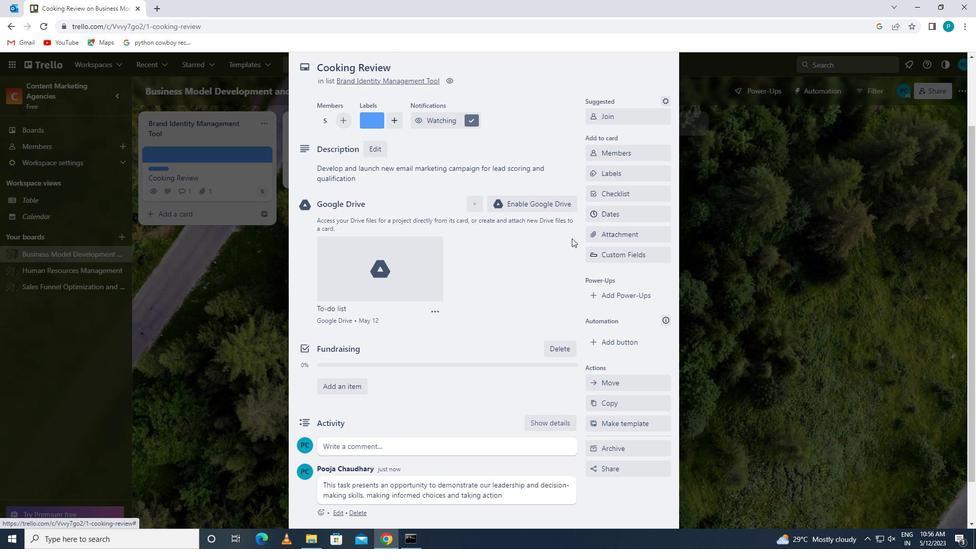 
Action: Mouse pressed left at (600, 218)
Screenshot: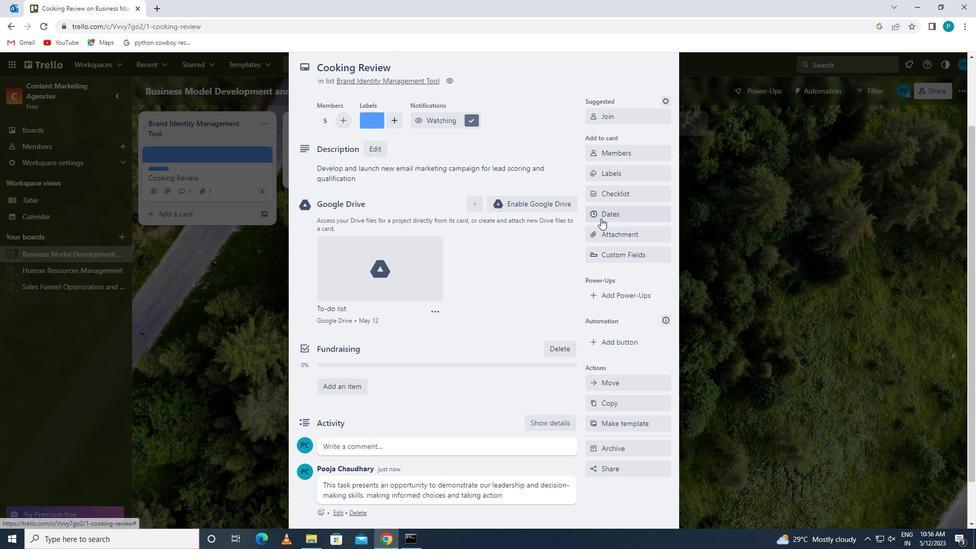 
Action: Mouse moved to (593, 274)
Screenshot: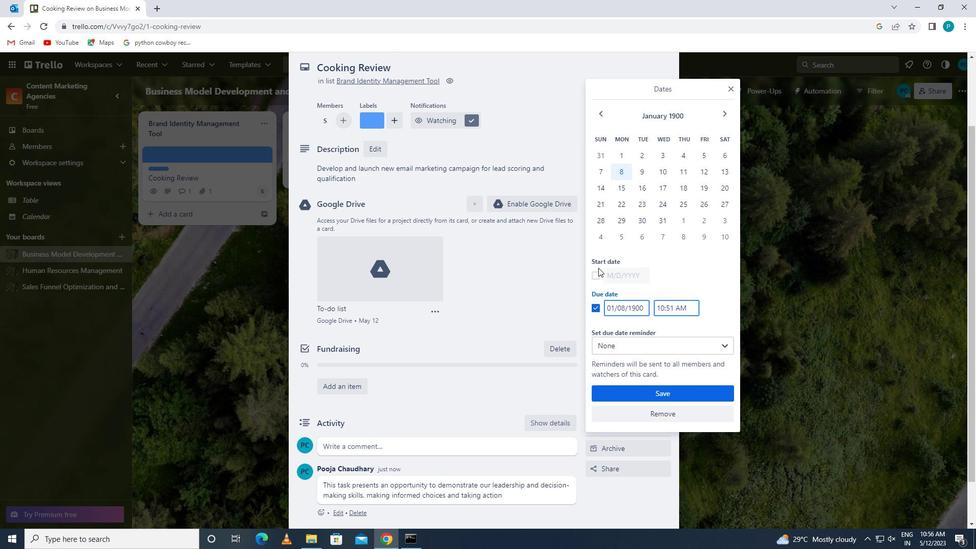 
Action: Mouse pressed left at (593, 274)
Screenshot: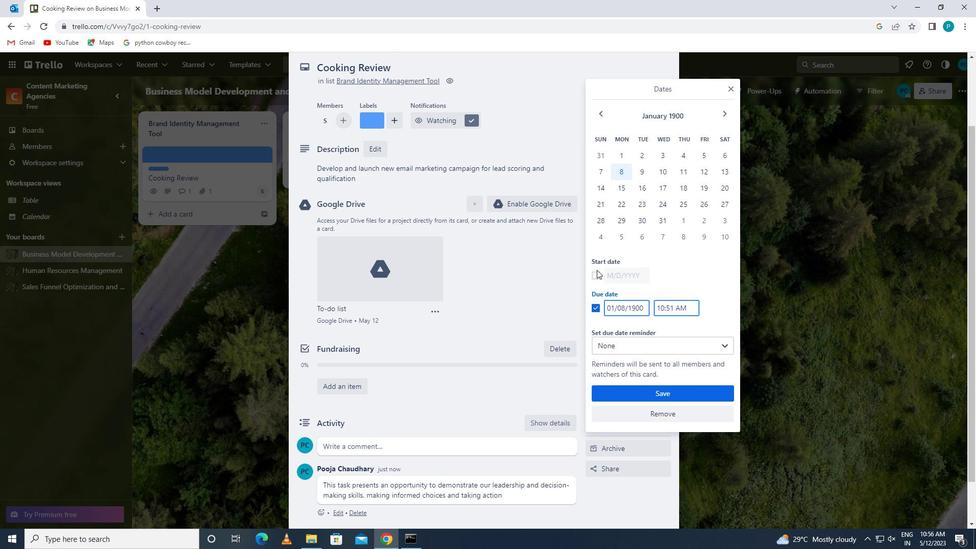 
Action: Mouse moved to (621, 276)
Screenshot: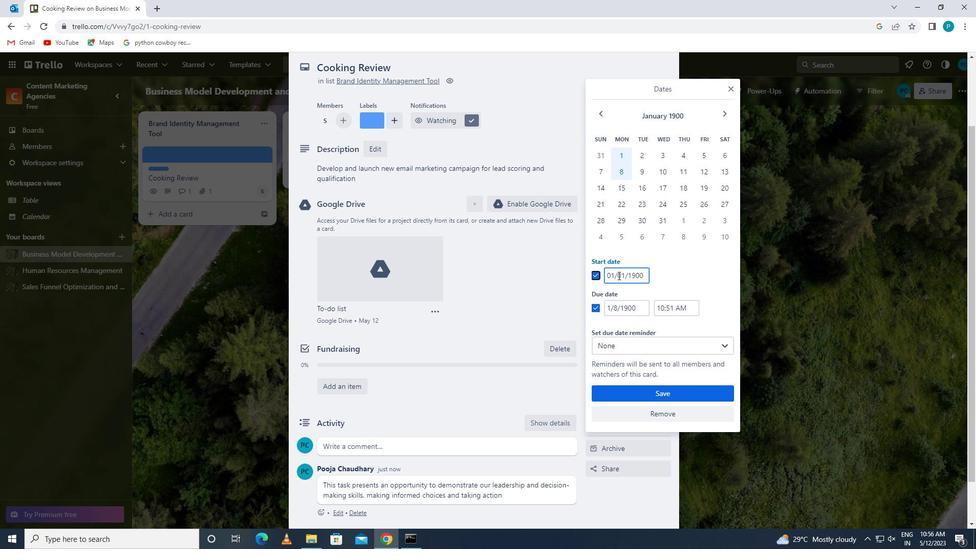 
Action: Mouse pressed left at (621, 276)
Screenshot: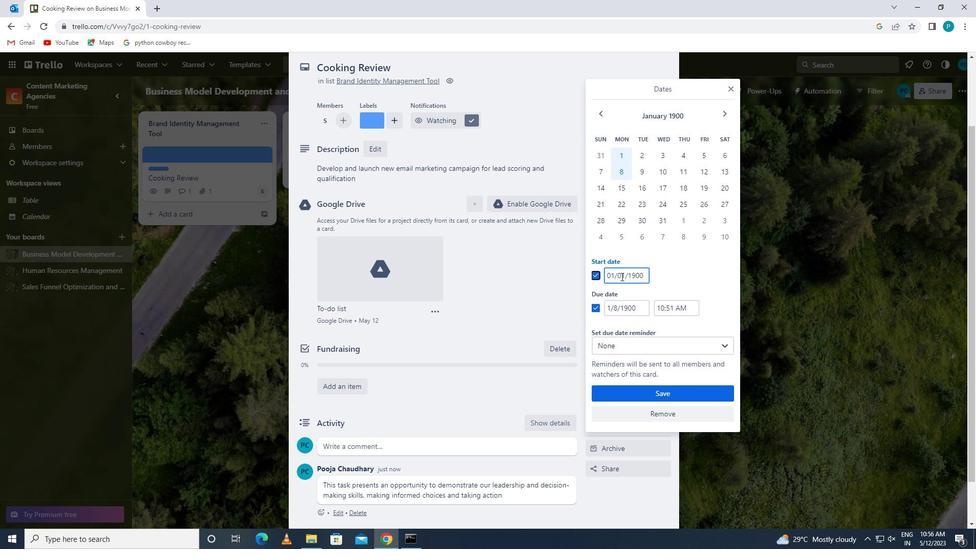 
Action: Mouse moved to (615, 276)
Screenshot: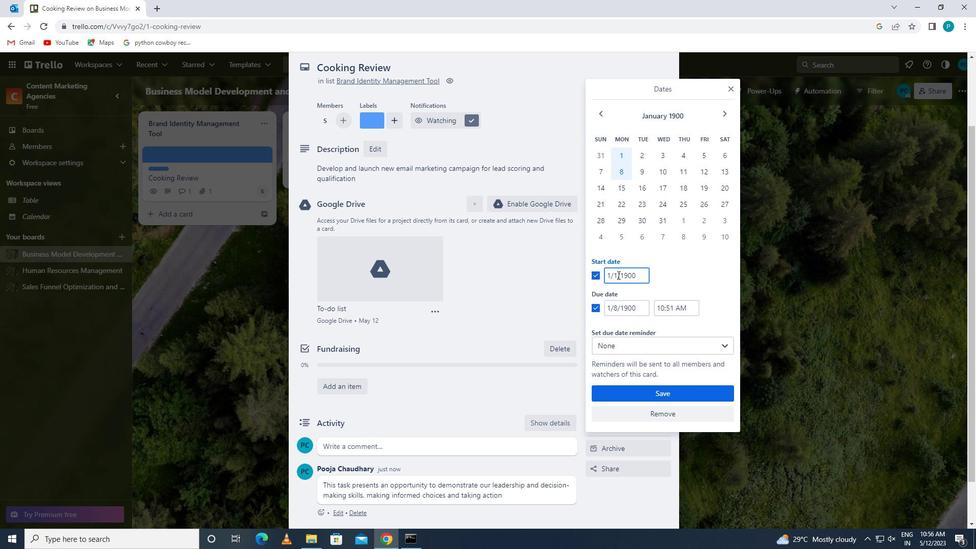 
Action: Mouse pressed left at (615, 276)
Screenshot: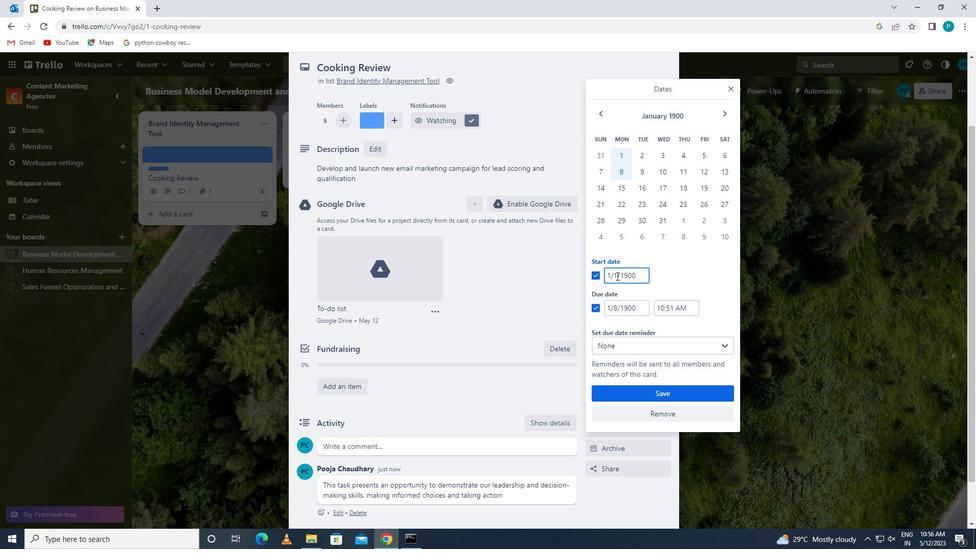 
Action: Key pressed <Key.backspace>2
Screenshot: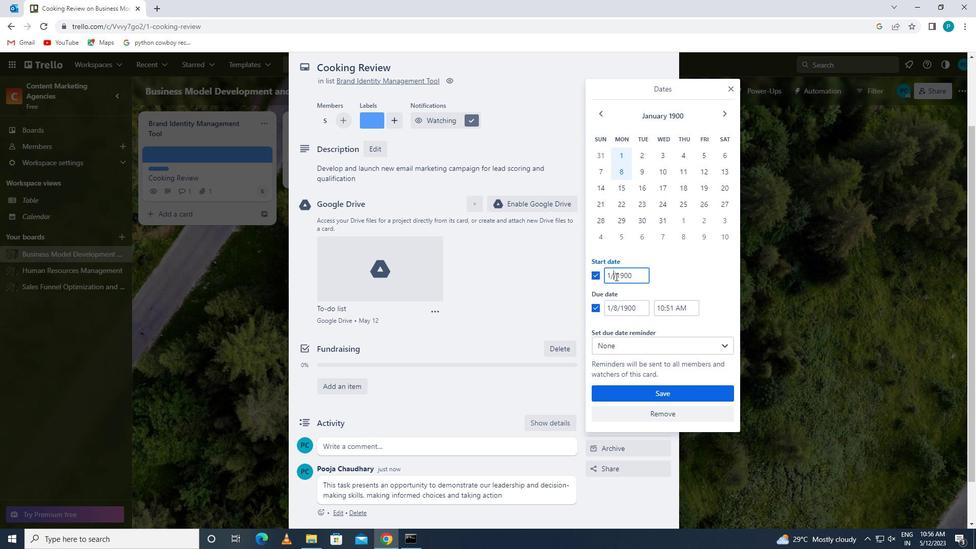 
Action: Mouse moved to (617, 309)
Screenshot: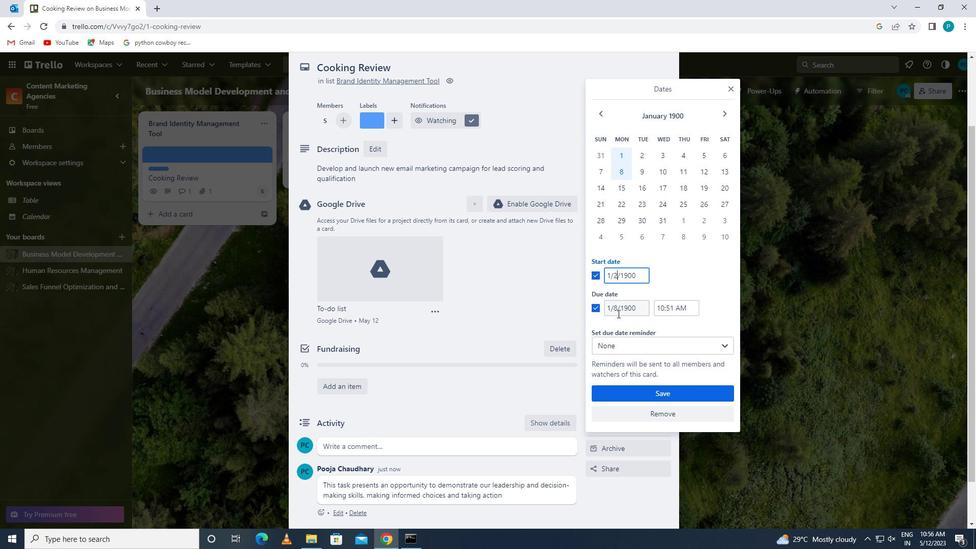 
Action: Mouse pressed left at (617, 309)
Screenshot: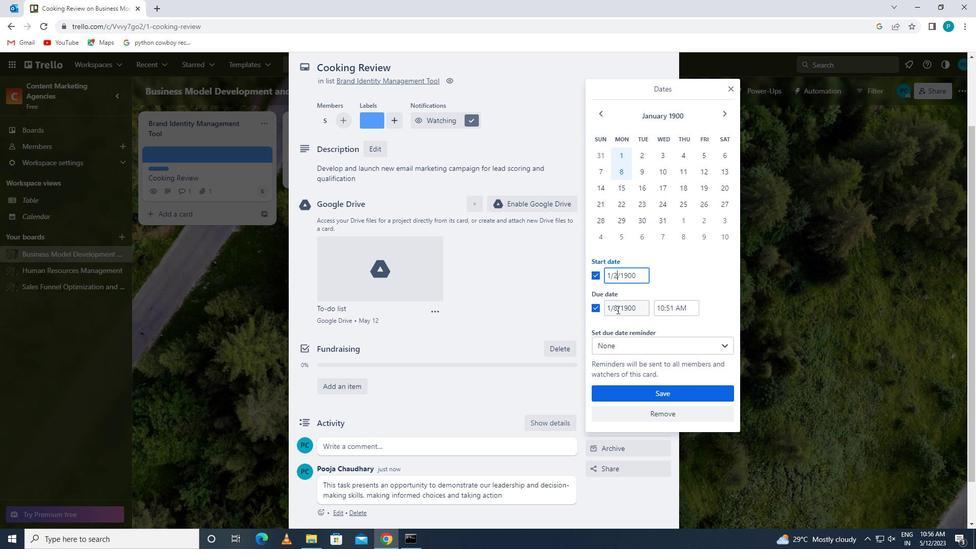 
Action: Key pressed <Key.backspace>9
Screenshot: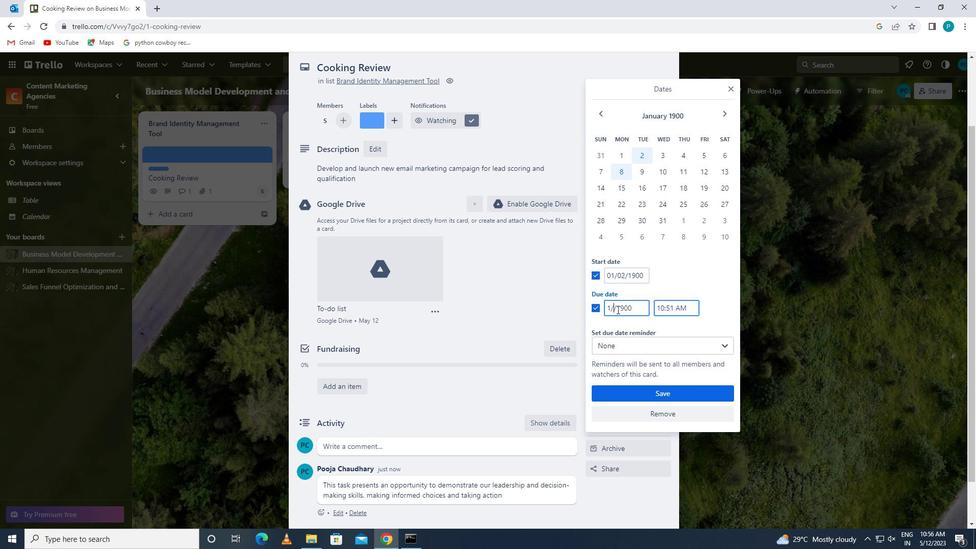 
Action: Mouse moved to (644, 392)
Screenshot: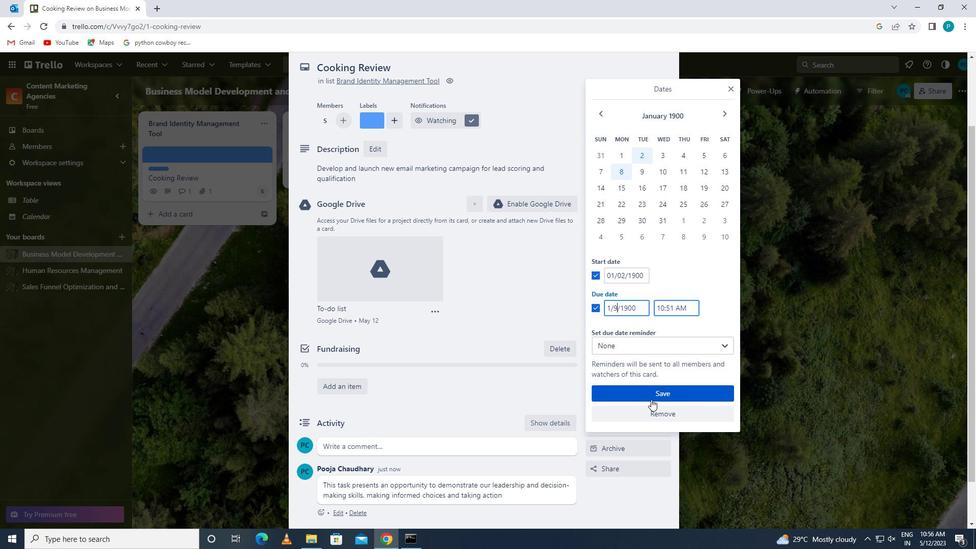 
Action: Mouse pressed left at (644, 392)
Screenshot: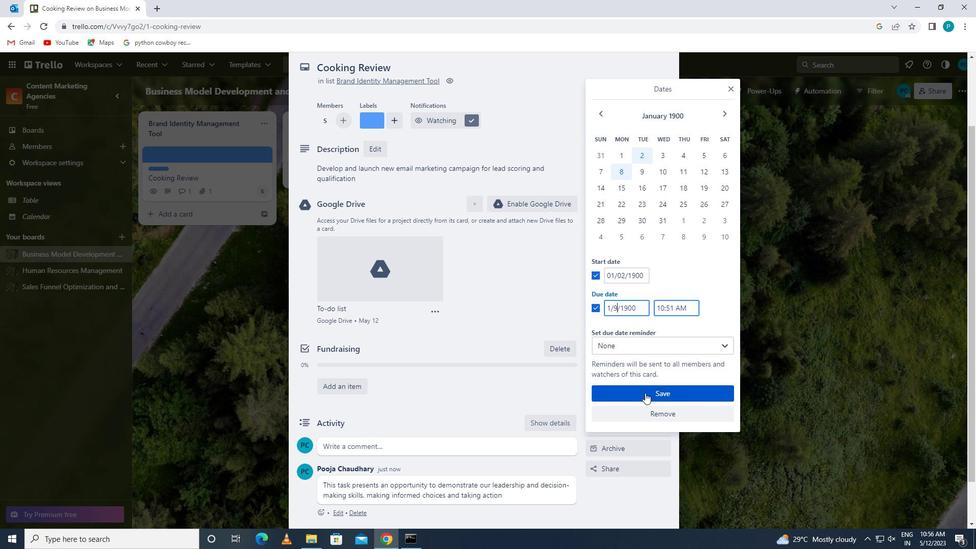 
